Task: Search one way flight ticket for 4 adults, 1 infant in seat and 1 infant on lap in premium economy from Gunnison: Gunnison-crested Butte Regional Airport to Jacksonville: Albert J. Ellis Airport on 5-3-2023. Choice of flights is Delta. Number of bags: 5 checked bags. Price is upto 98000. Outbound departure time preference is 5:45.
Action: Mouse moved to (294, 124)
Screenshot: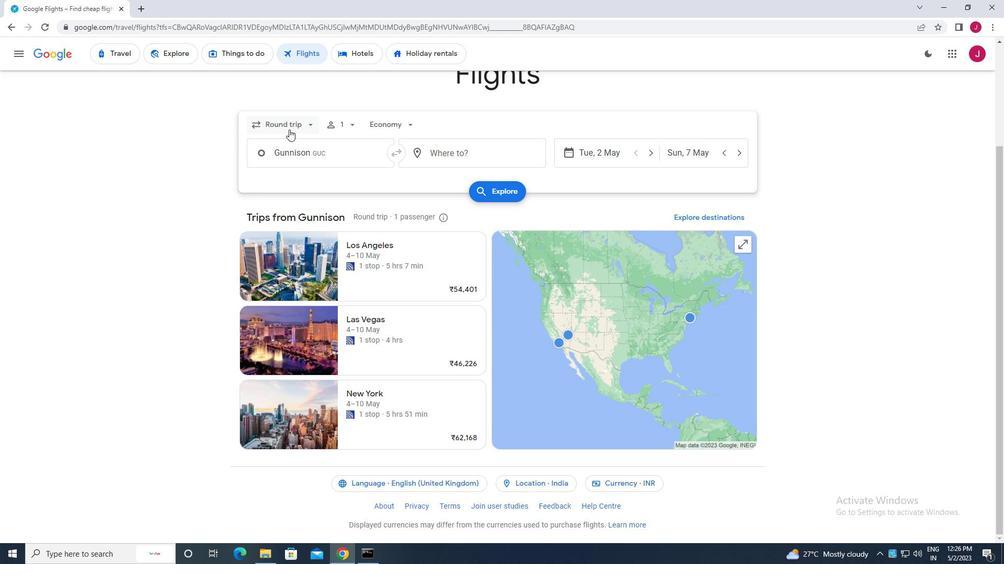 
Action: Mouse pressed left at (294, 124)
Screenshot: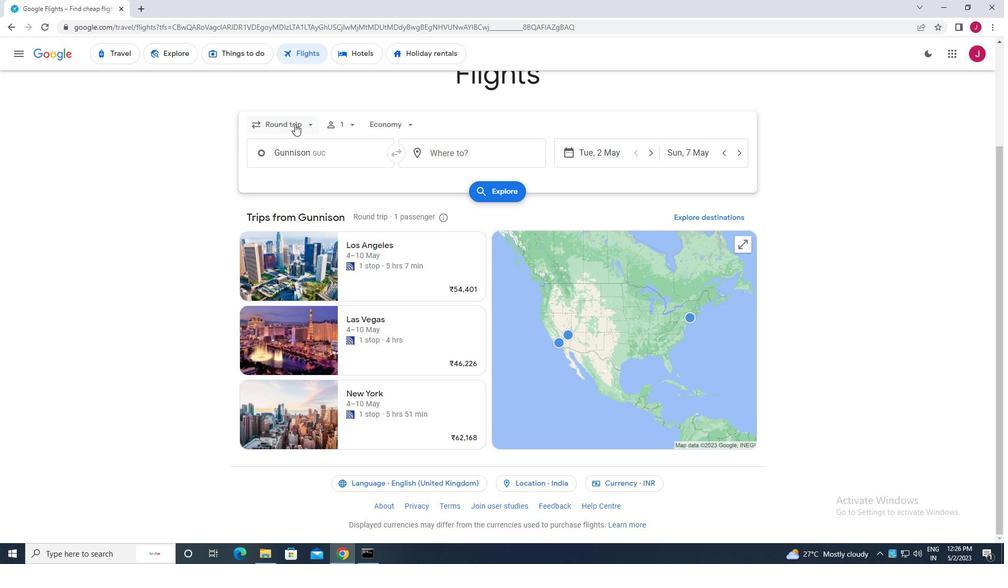 
Action: Mouse moved to (297, 173)
Screenshot: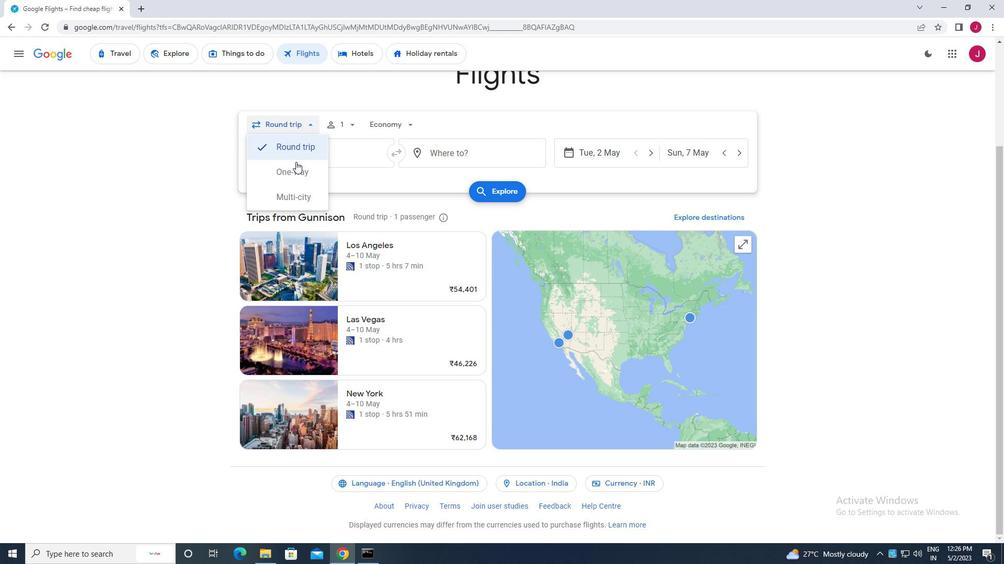 
Action: Mouse pressed left at (297, 173)
Screenshot: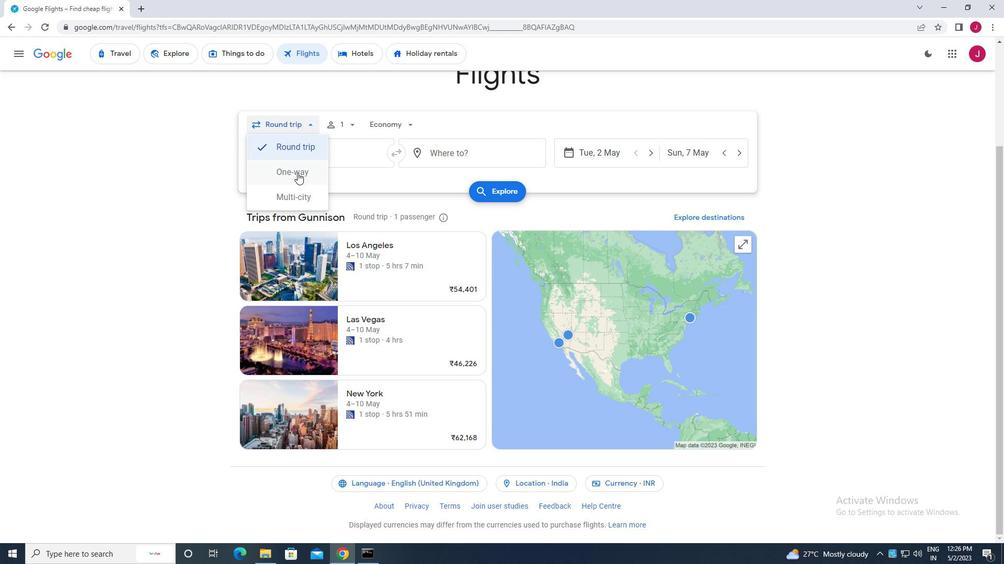 
Action: Mouse moved to (349, 124)
Screenshot: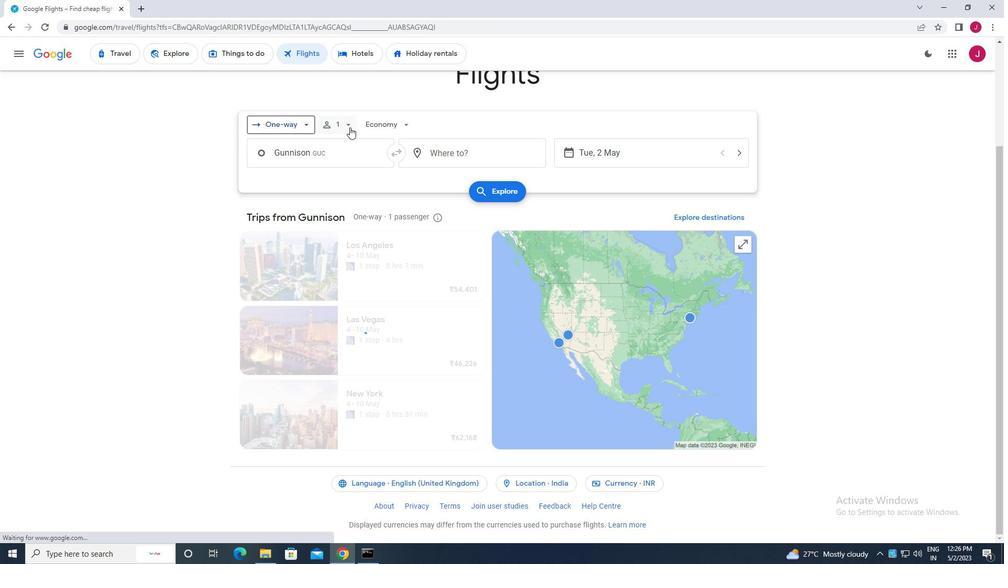 
Action: Mouse pressed left at (349, 124)
Screenshot: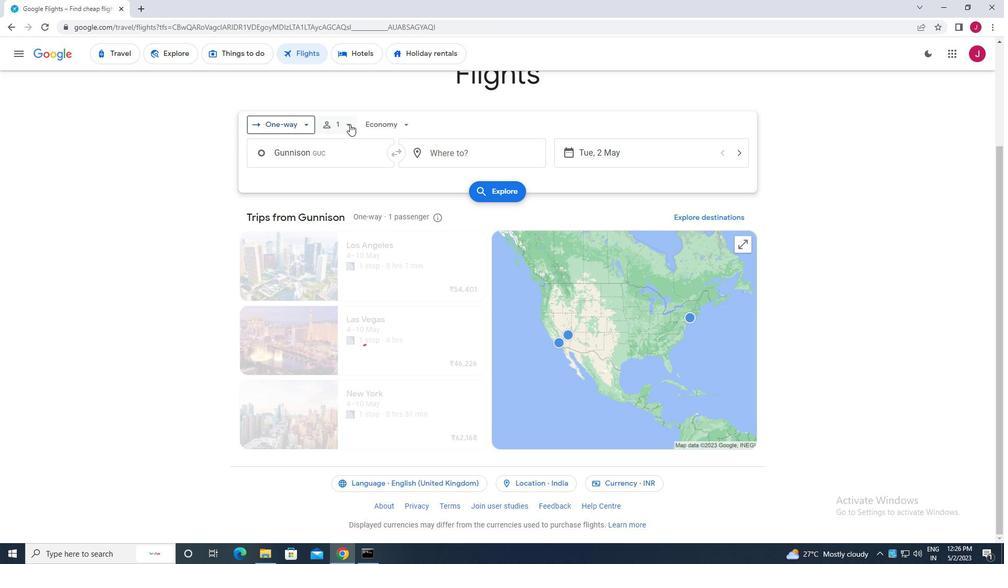 
Action: Mouse moved to (426, 154)
Screenshot: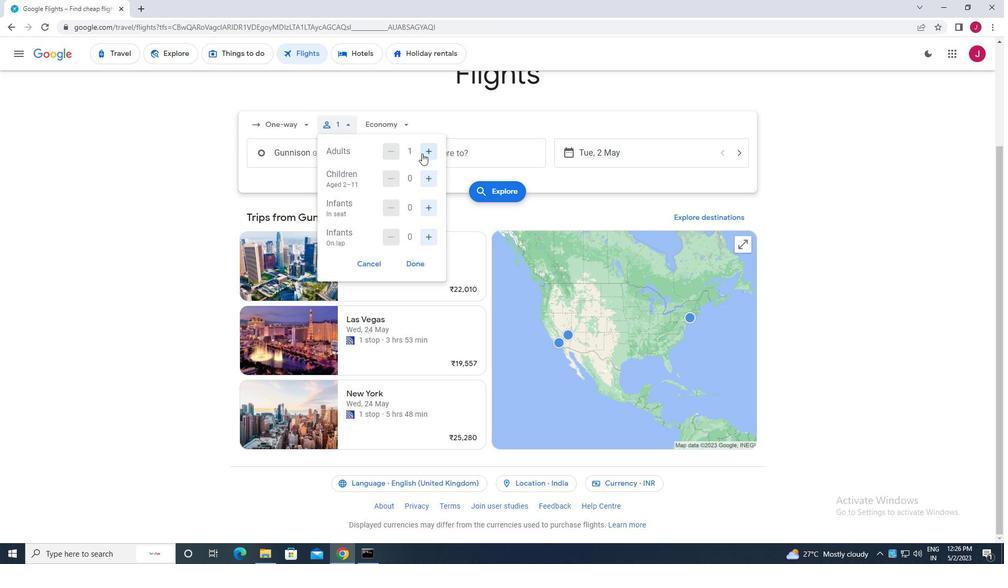 
Action: Mouse pressed left at (426, 154)
Screenshot: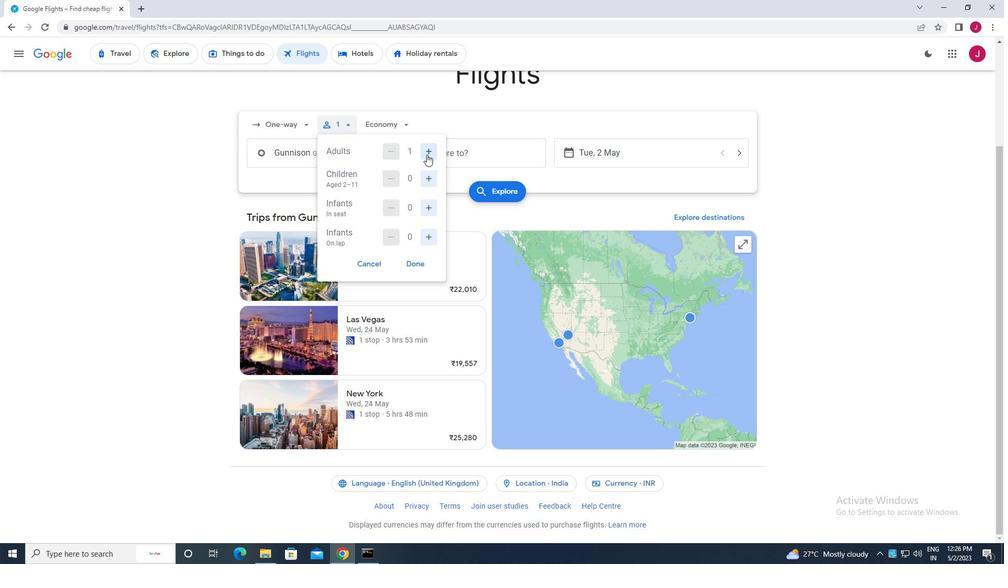 
Action: Mouse pressed left at (426, 154)
Screenshot: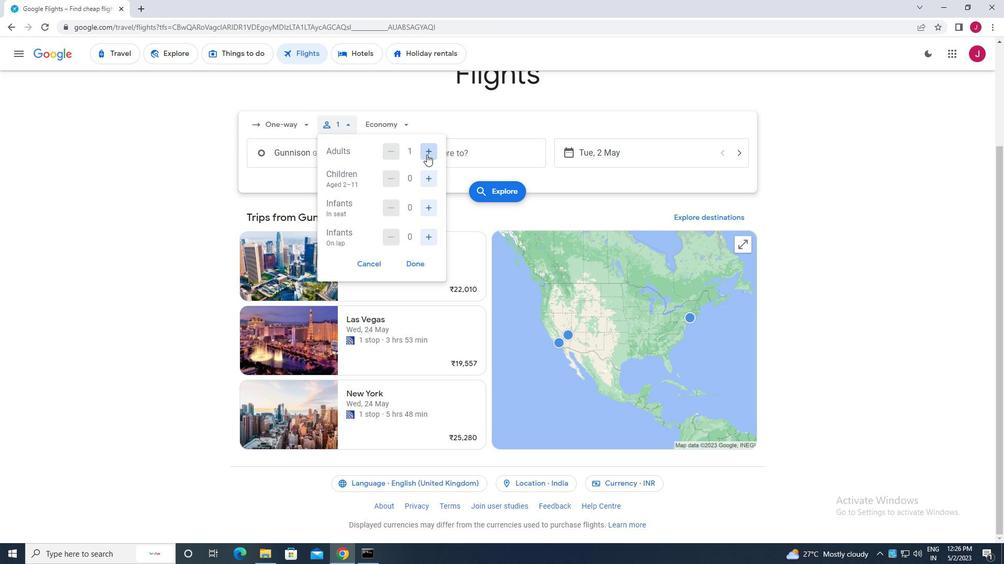 
Action: Mouse pressed left at (426, 154)
Screenshot: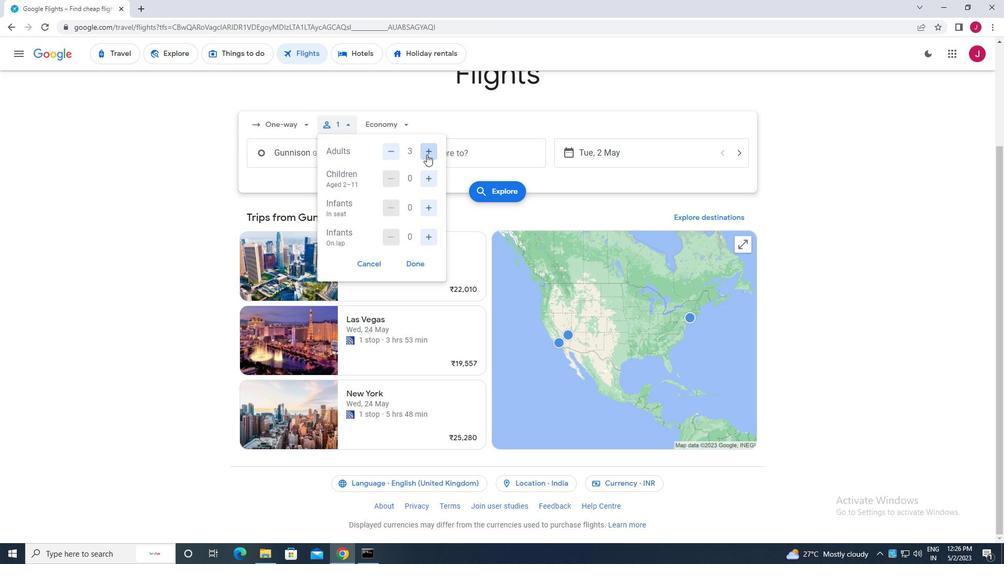 
Action: Mouse moved to (429, 201)
Screenshot: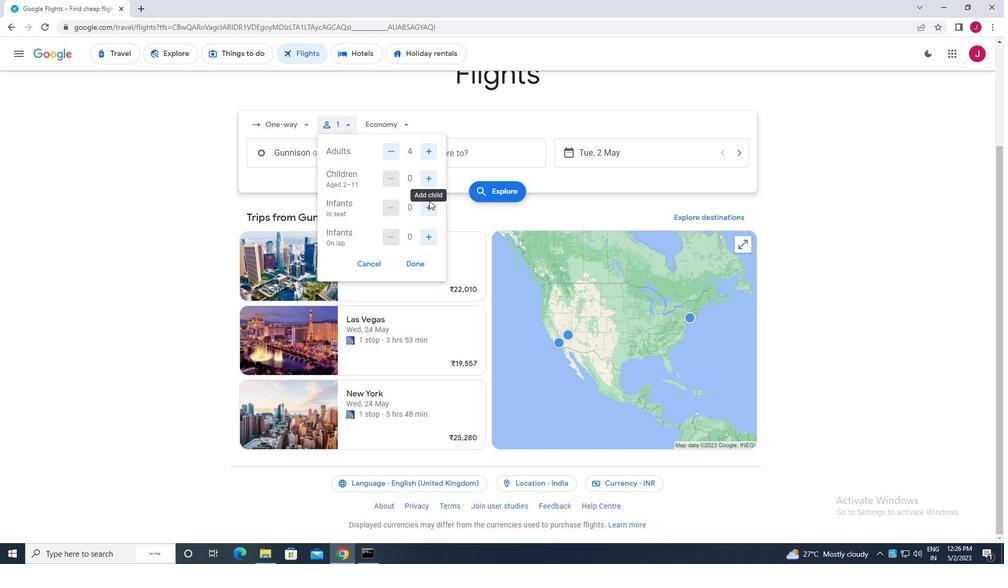
Action: Mouse pressed left at (429, 201)
Screenshot: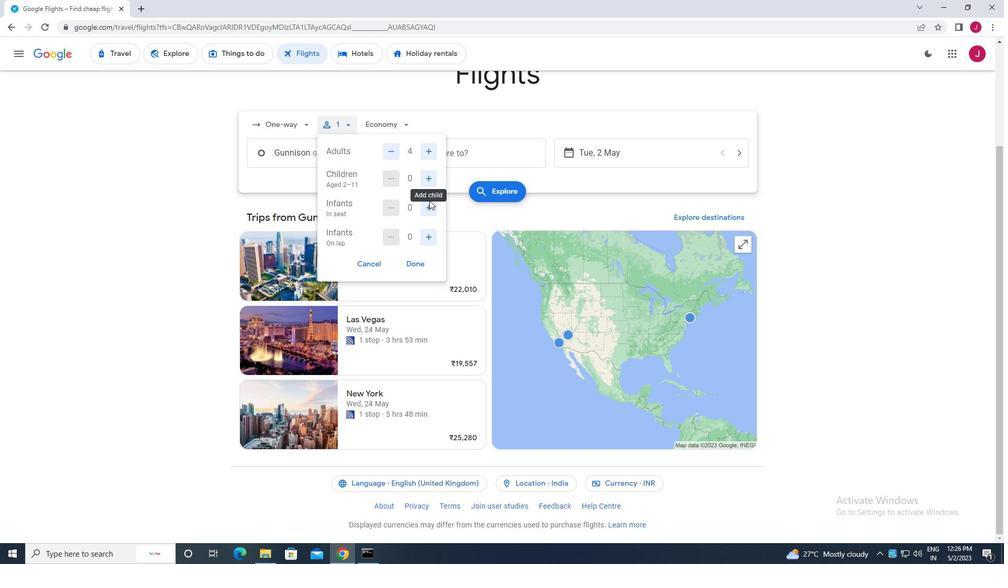 
Action: Mouse moved to (427, 235)
Screenshot: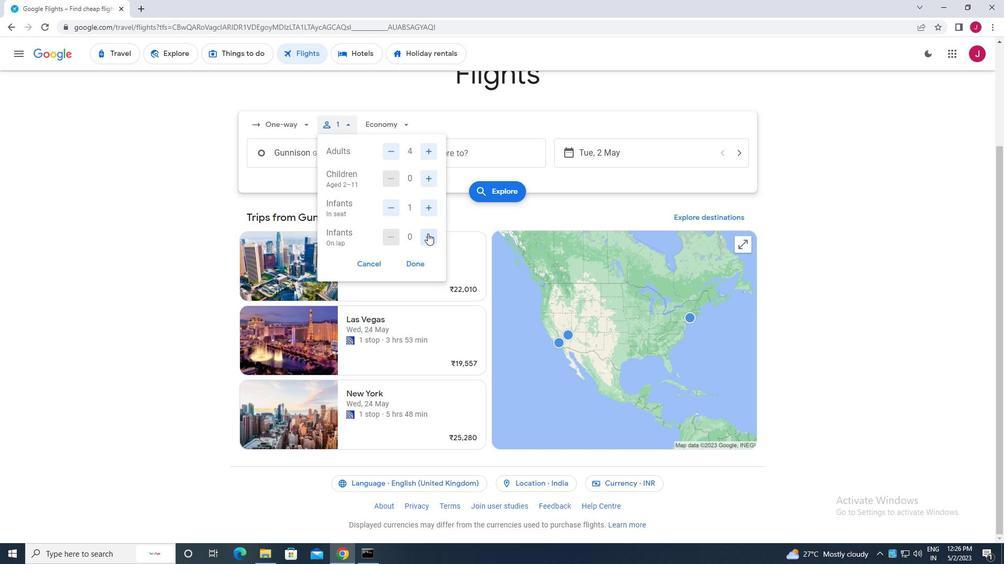 
Action: Mouse pressed left at (427, 235)
Screenshot: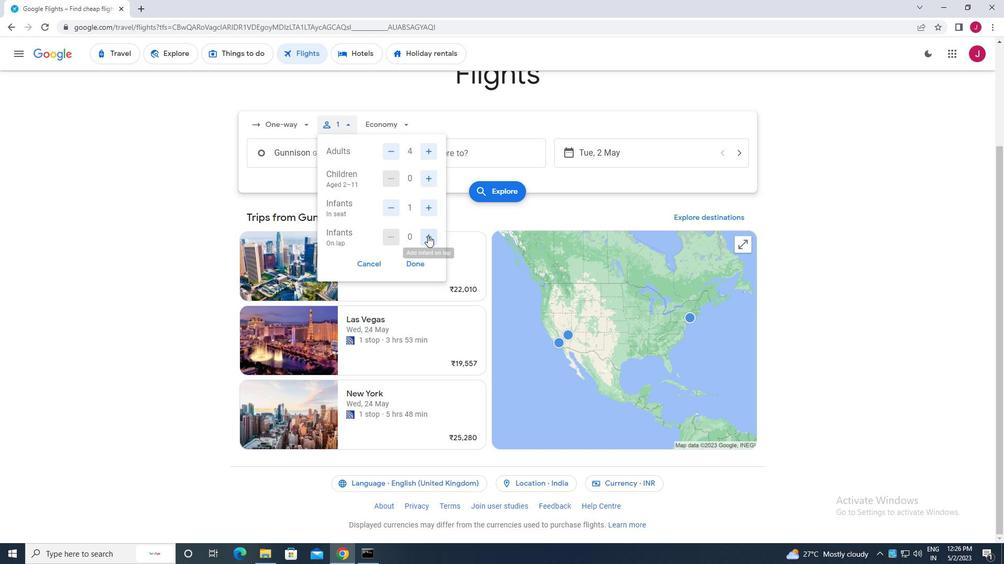 
Action: Mouse moved to (418, 265)
Screenshot: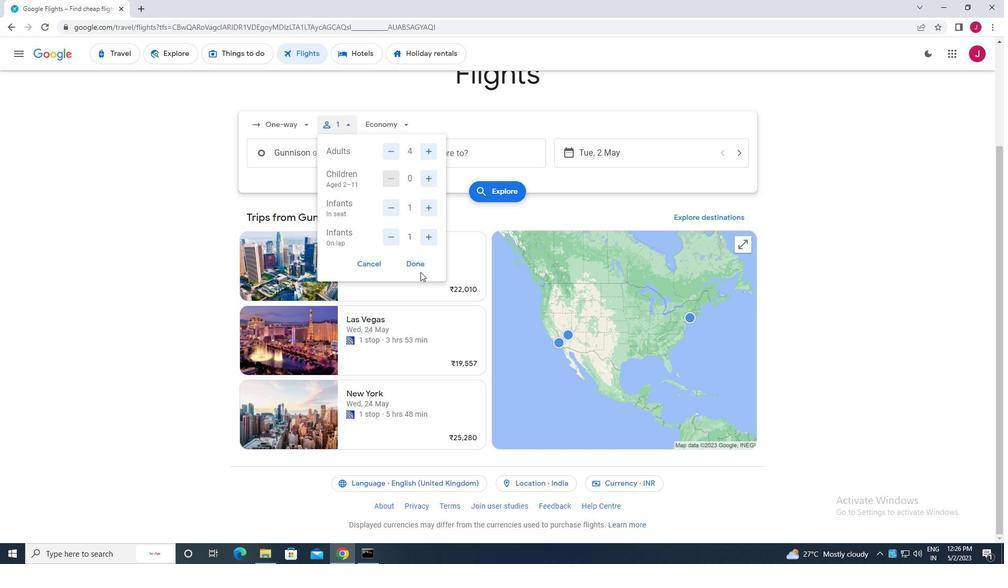 
Action: Mouse pressed left at (418, 265)
Screenshot: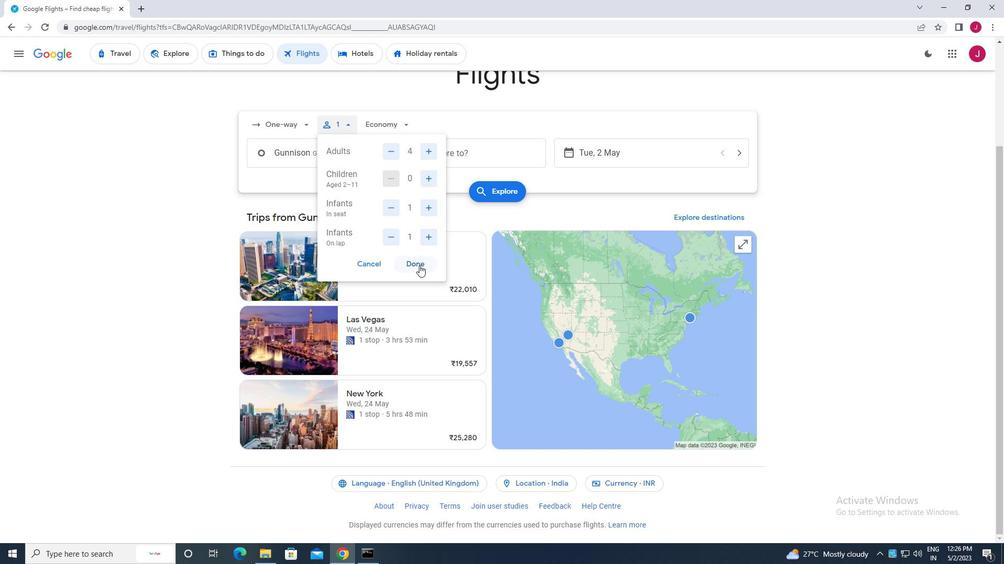 
Action: Mouse moved to (382, 131)
Screenshot: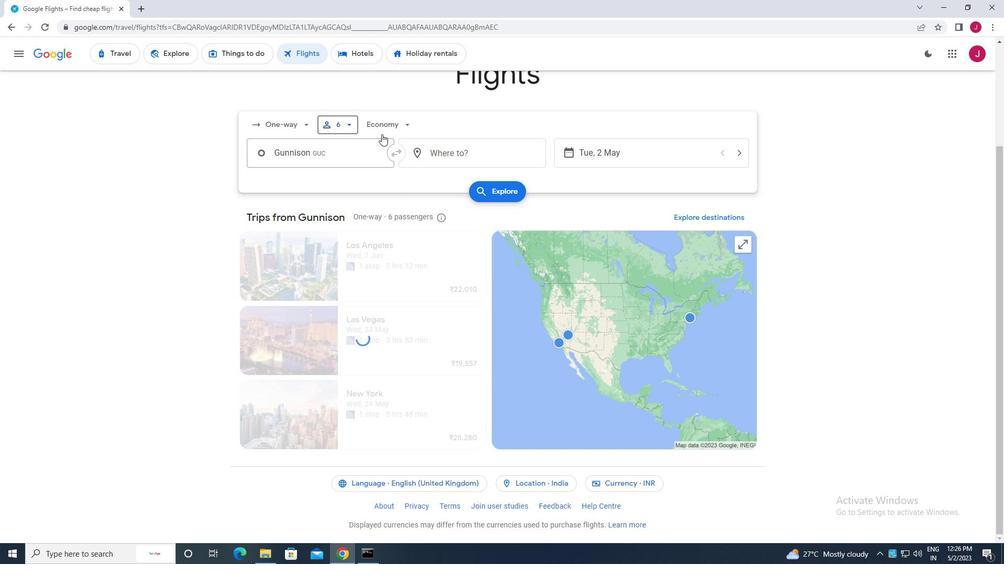 
Action: Mouse pressed left at (382, 131)
Screenshot: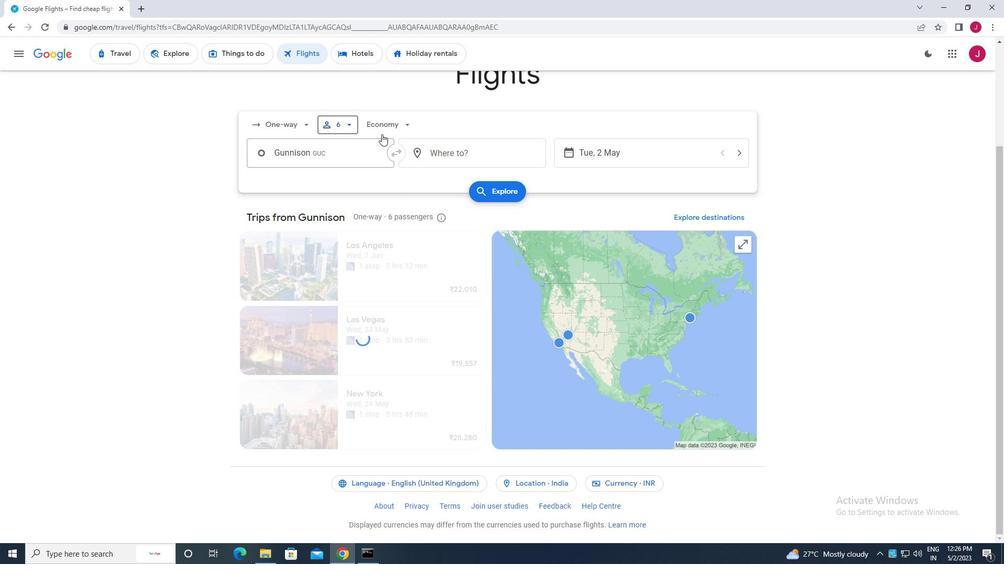 
Action: Mouse moved to (401, 170)
Screenshot: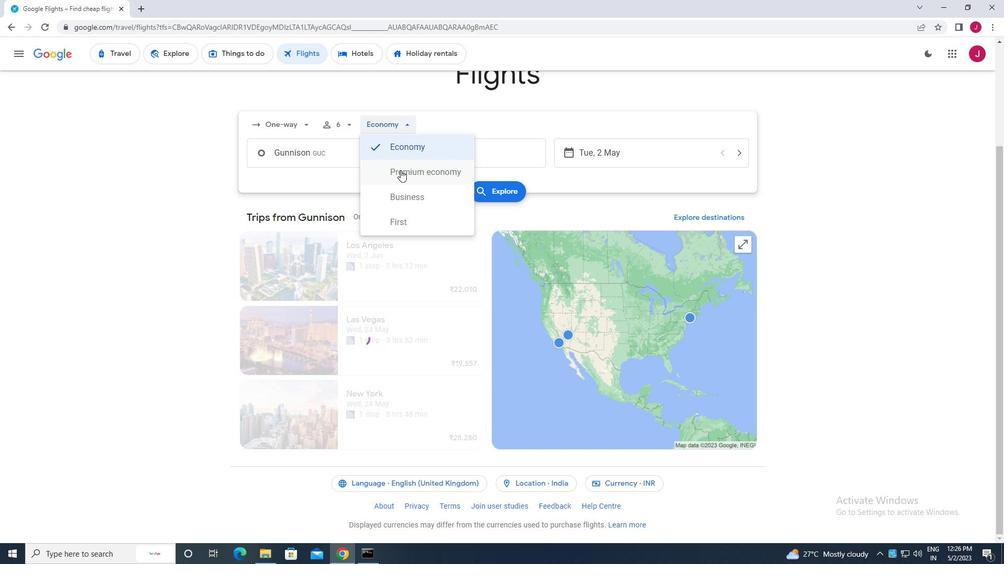 
Action: Mouse pressed left at (401, 170)
Screenshot: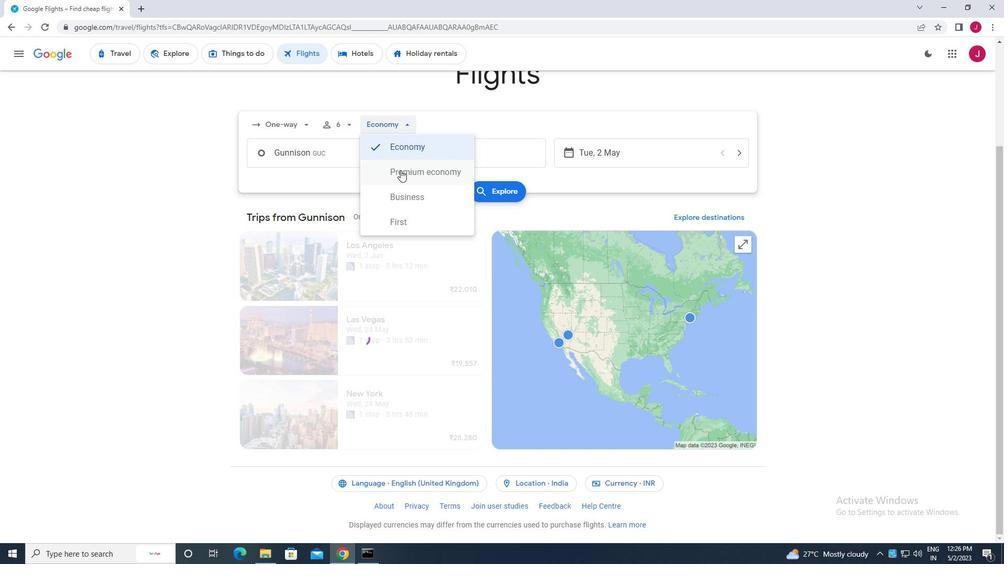 
Action: Mouse moved to (343, 156)
Screenshot: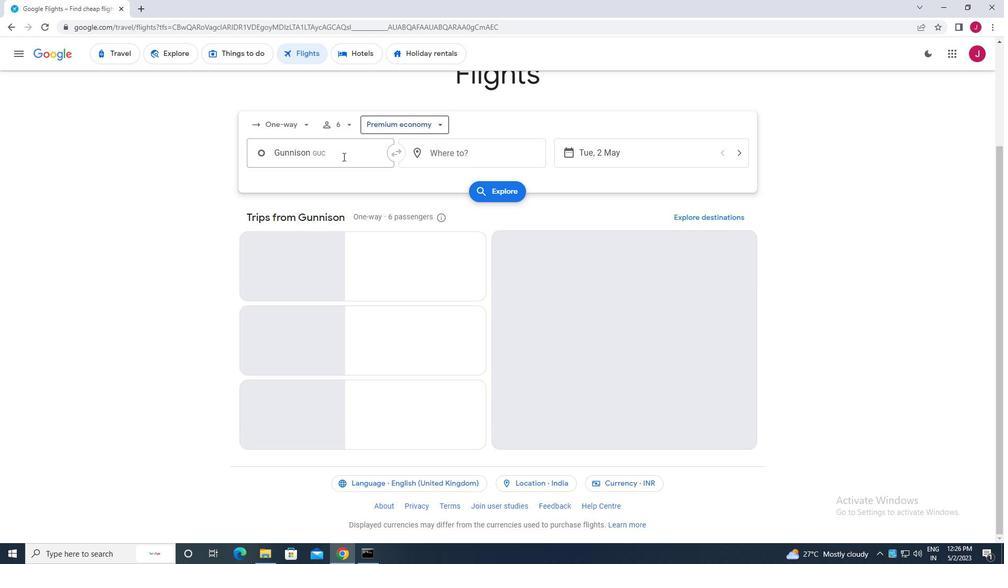 
Action: Mouse pressed left at (343, 156)
Screenshot: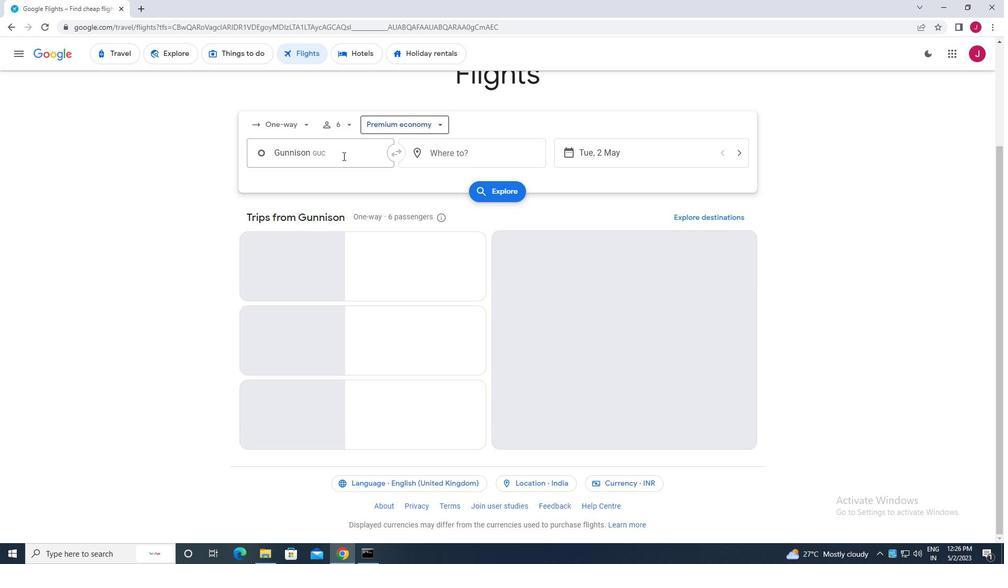 
Action: Key pressed gunnison
Screenshot: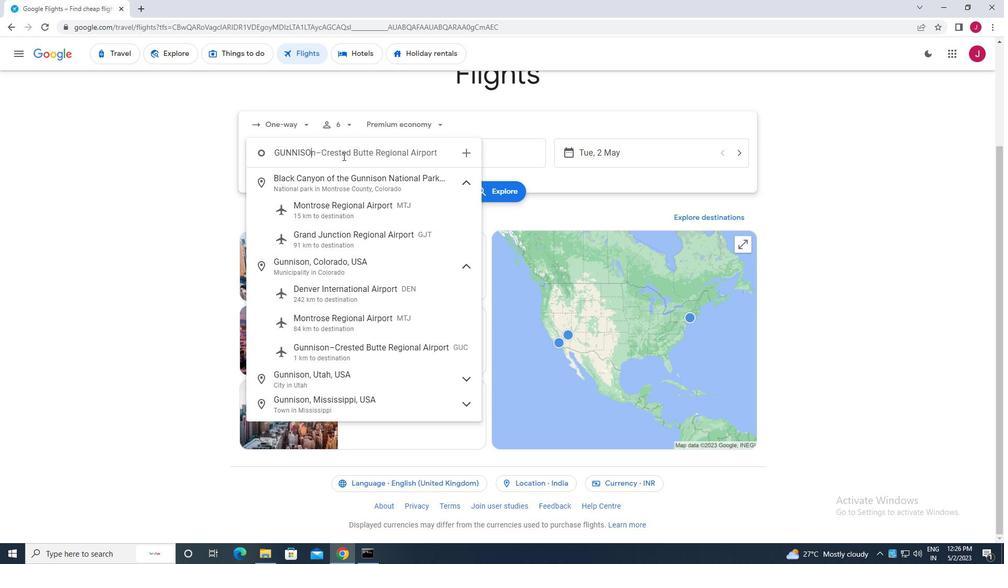 
Action: Mouse moved to (373, 349)
Screenshot: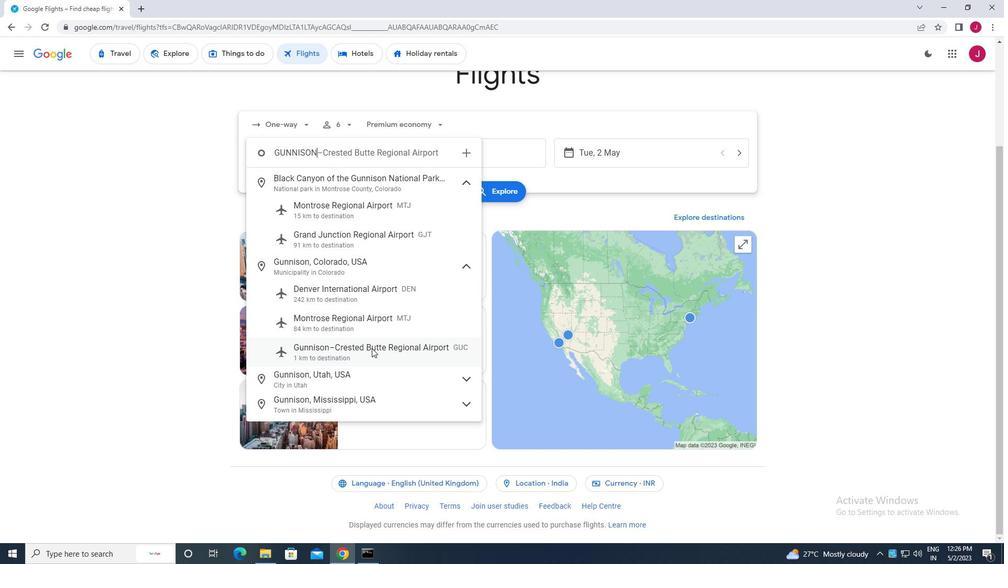 
Action: Mouse pressed left at (373, 349)
Screenshot: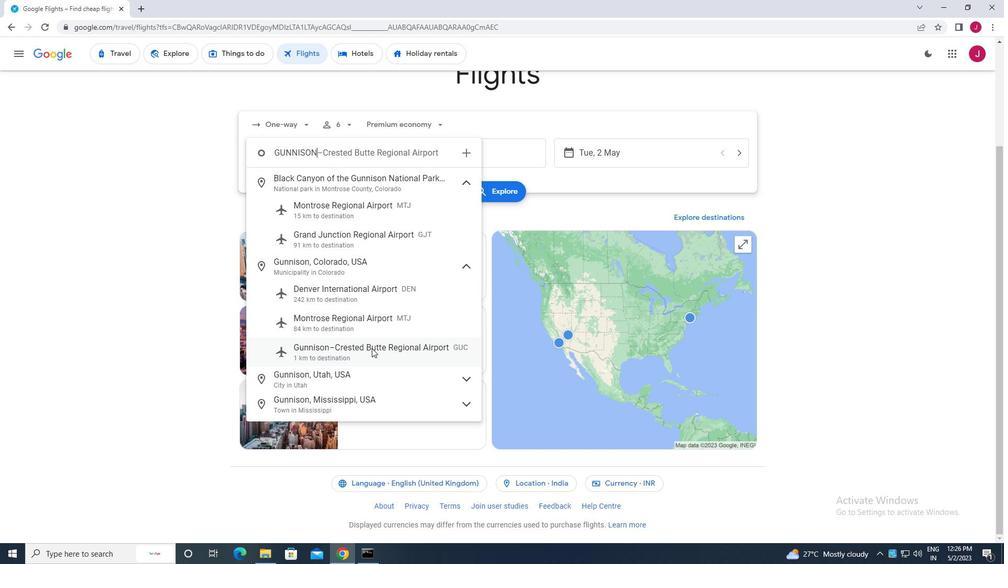 
Action: Mouse moved to (444, 157)
Screenshot: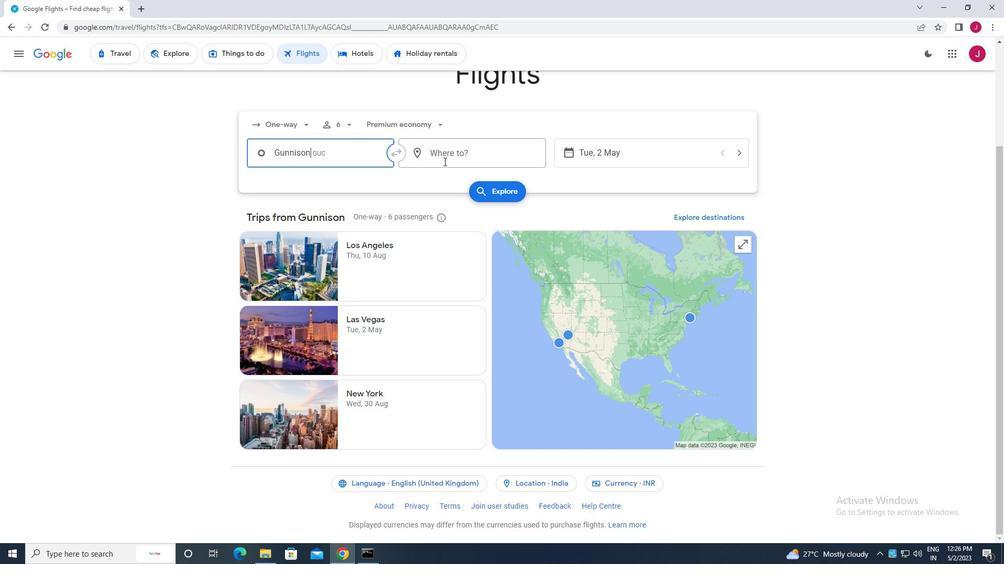 
Action: Mouse pressed left at (444, 157)
Screenshot: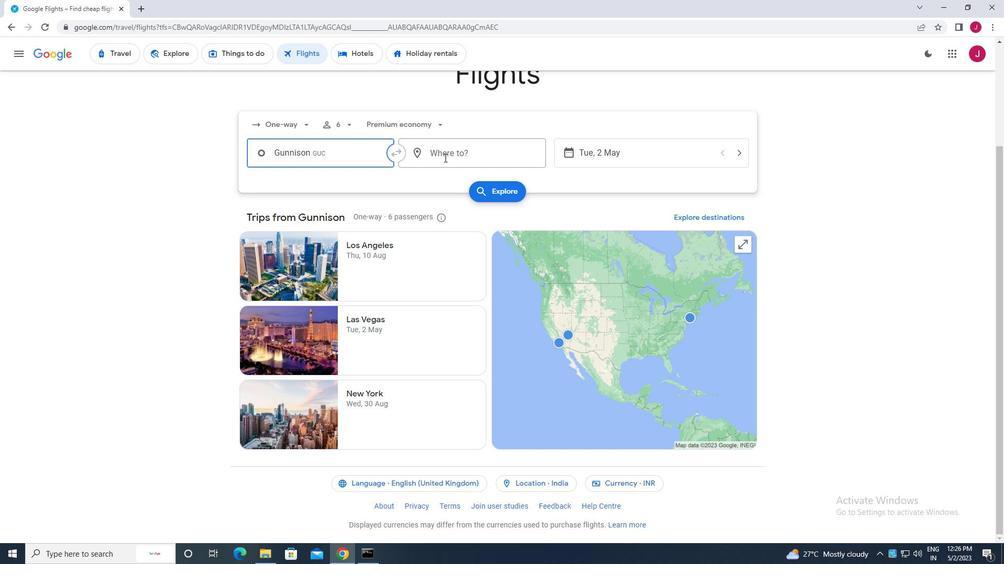 
Action: Key pressed albert<Key.space>j
Screenshot: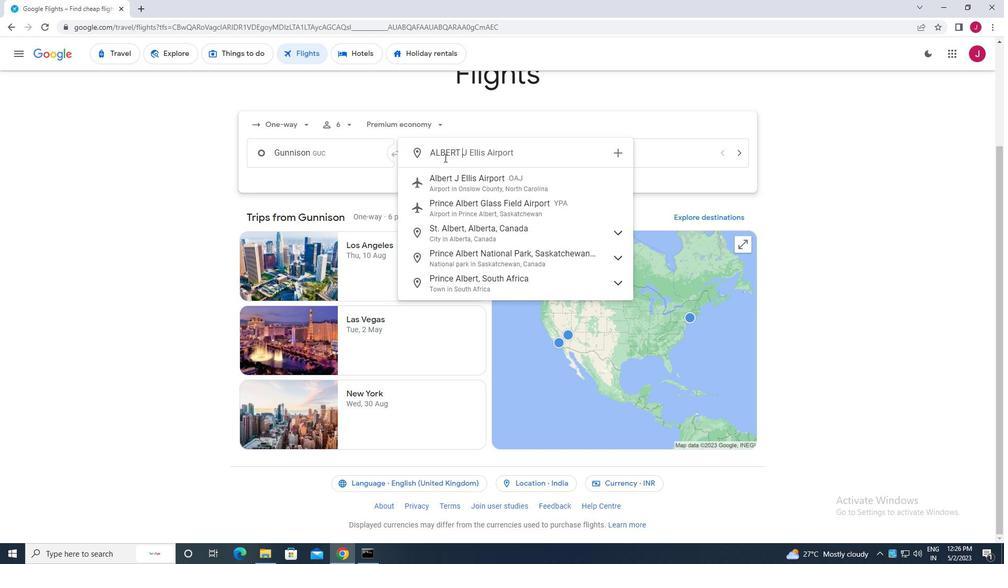 
Action: Mouse moved to (448, 185)
Screenshot: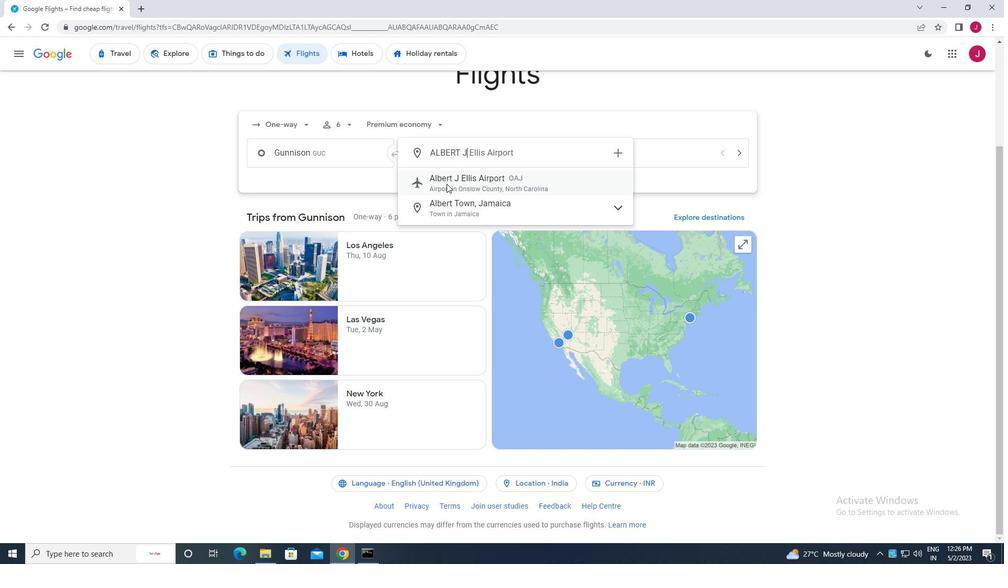 
Action: Mouse pressed left at (448, 185)
Screenshot: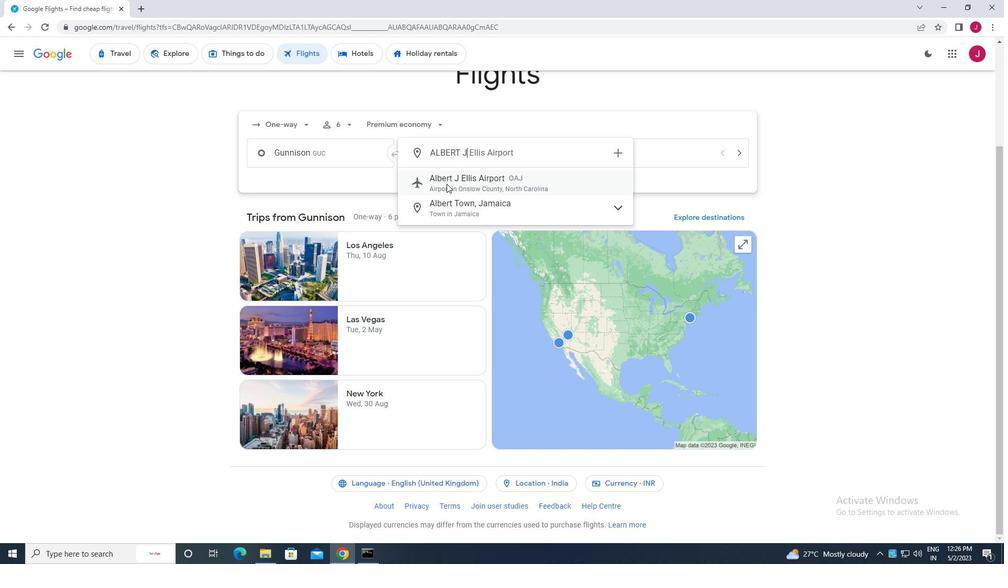 
Action: Mouse moved to (643, 155)
Screenshot: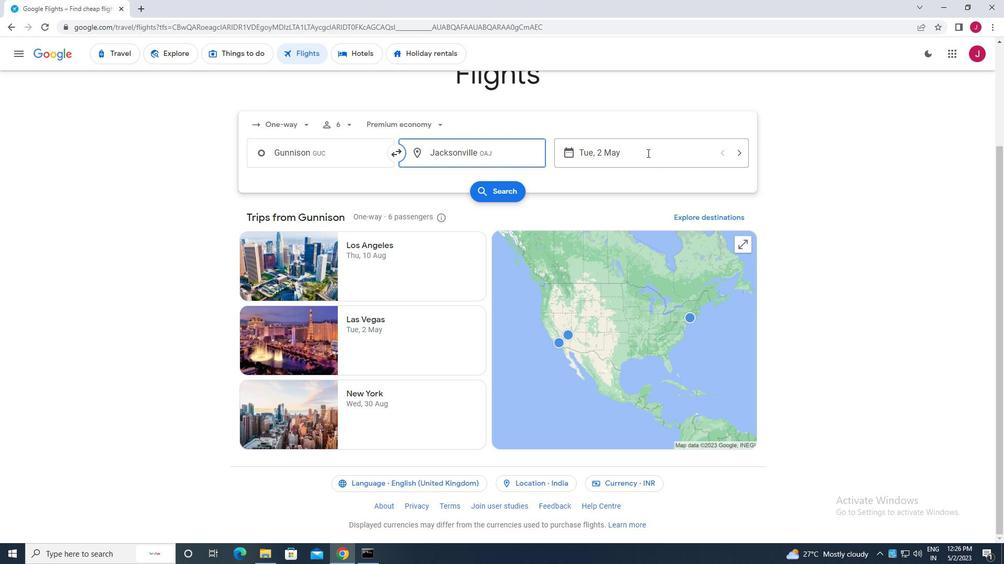 
Action: Mouse pressed left at (643, 155)
Screenshot: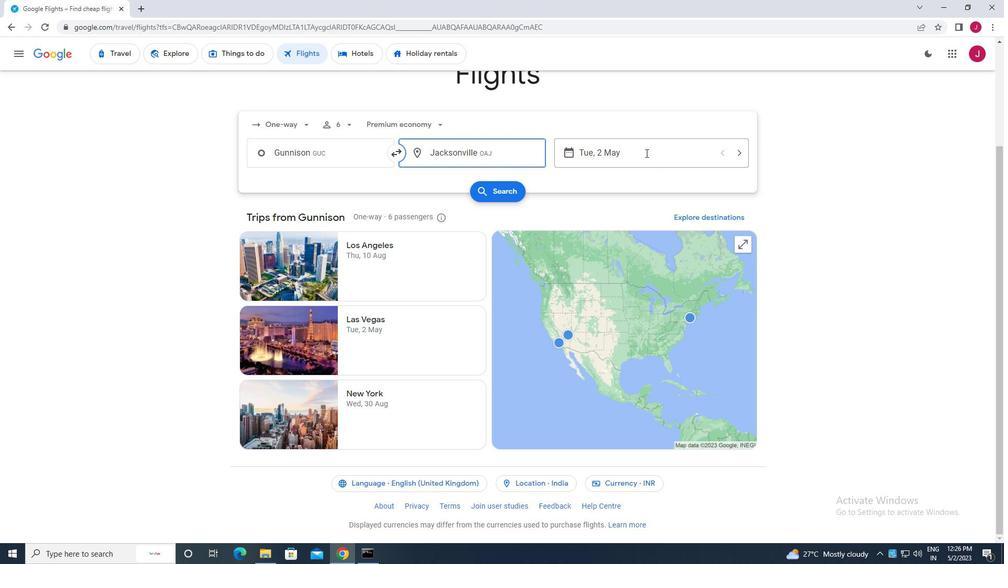 
Action: Mouse moved to (451, 241)
Screenshot: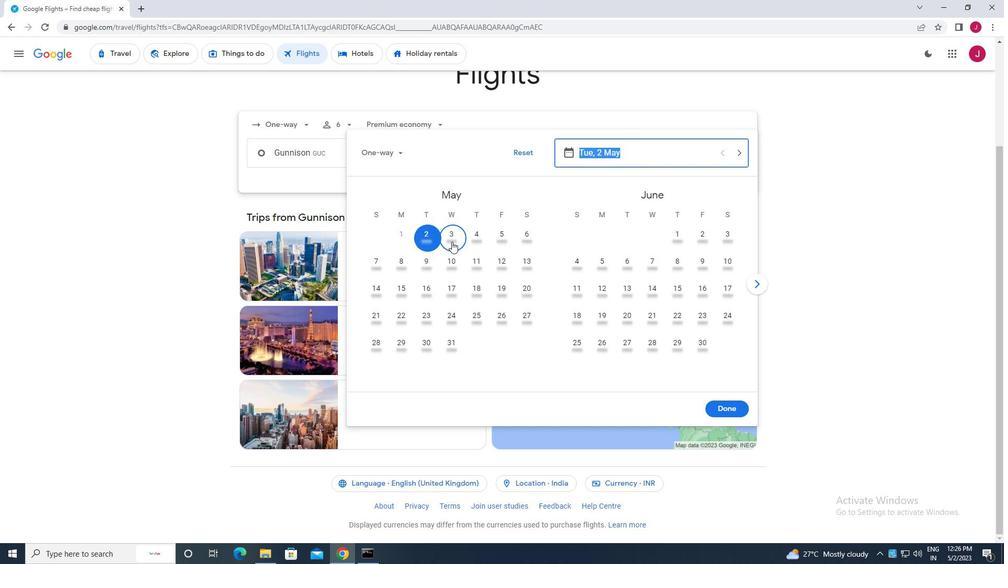 
Action: Mouse pressed left at (451, 241)
Screenshot: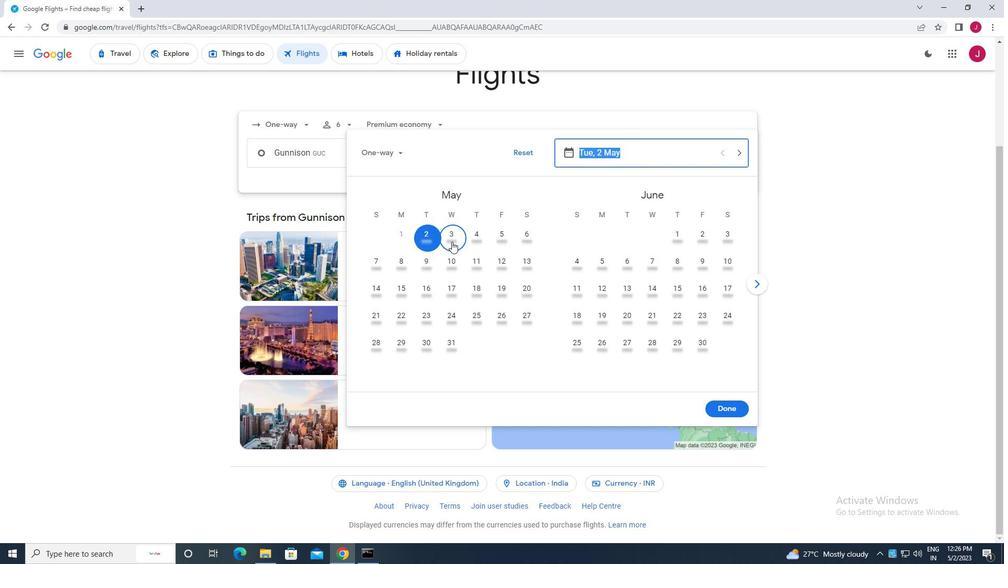 
Action: Mouse moved to (721, 410)
Screenshot: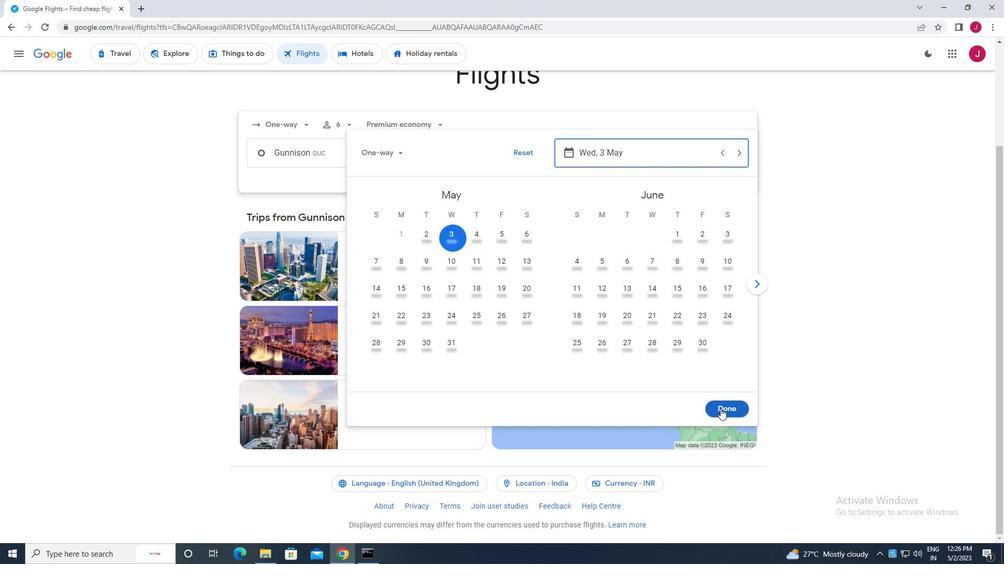 
Action: Mouse pressed left at (721, 410)
Screenshot: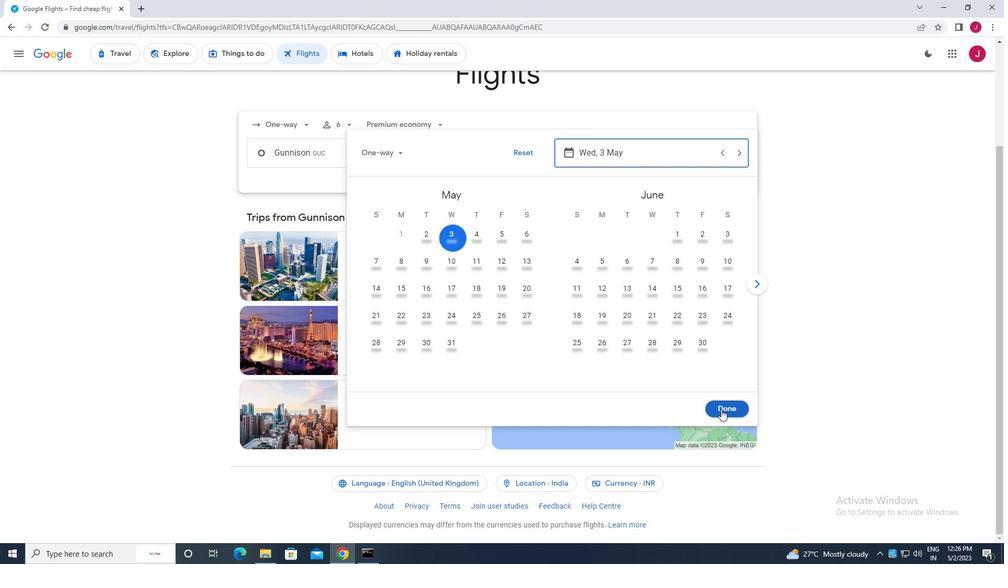 
Action: Mouse moved to (496, 196)
Screenshot: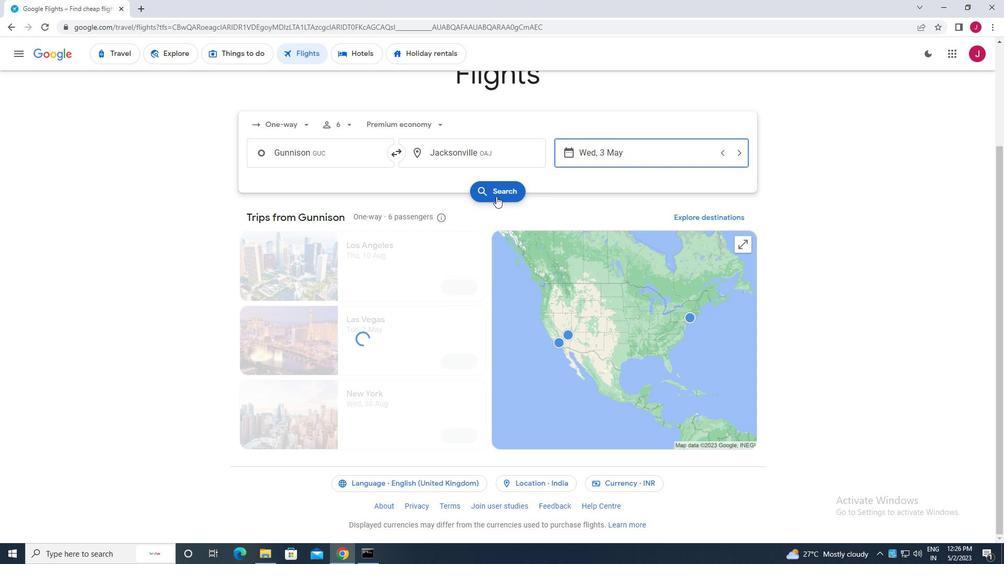 
Action: Mouse pressed left at (496, 196)
Screenshot: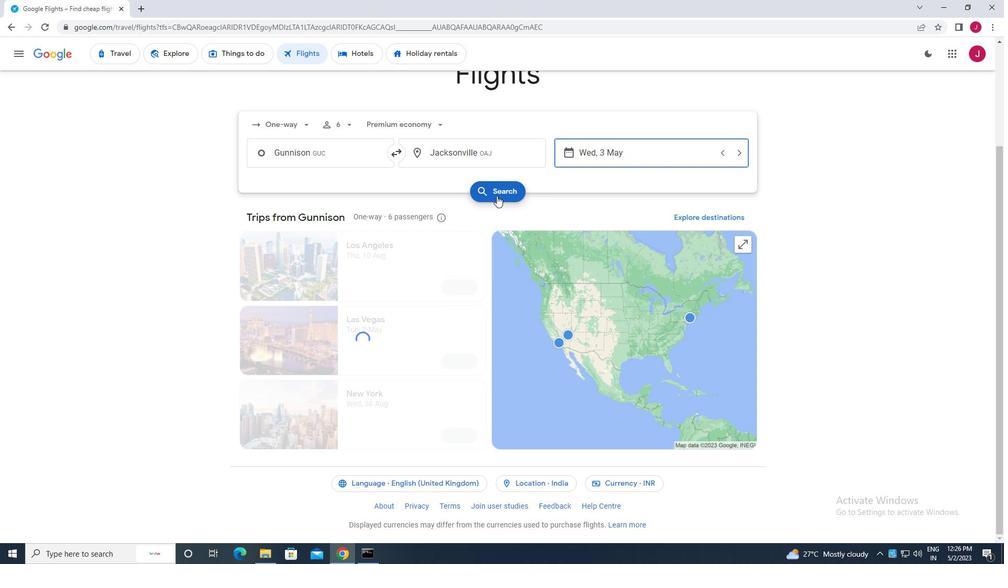 
Action: Mouse moved to (277, 150)
Screenshot: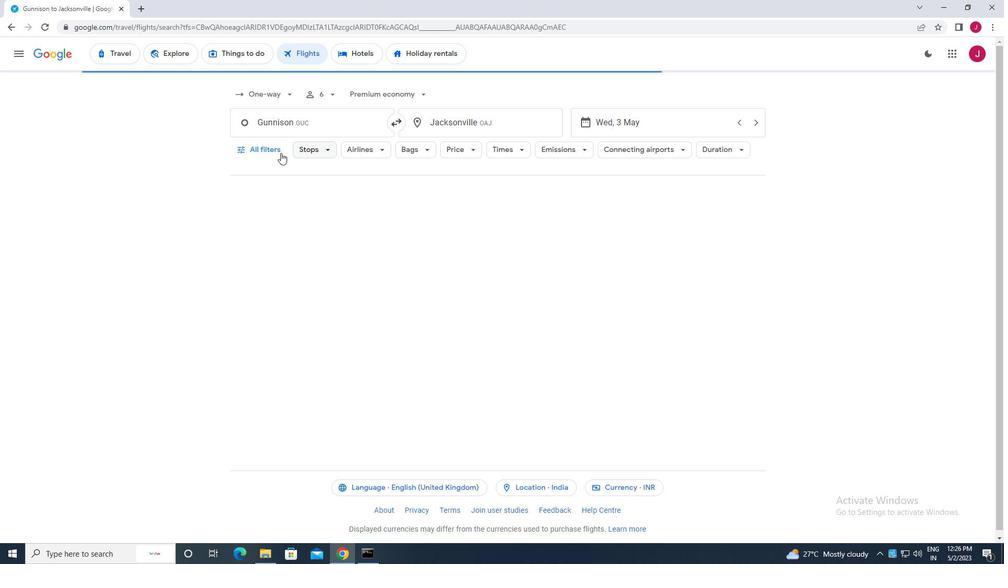
Action: Mouse pressed left at (277, 150)
Screenshot: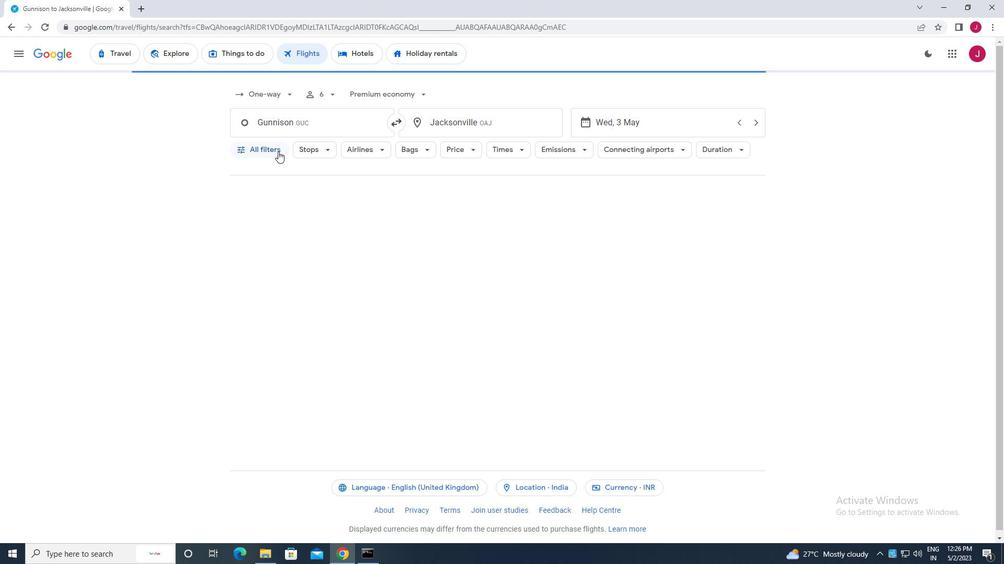 
Action: Mouse moved to (330, 238)
Screenshot: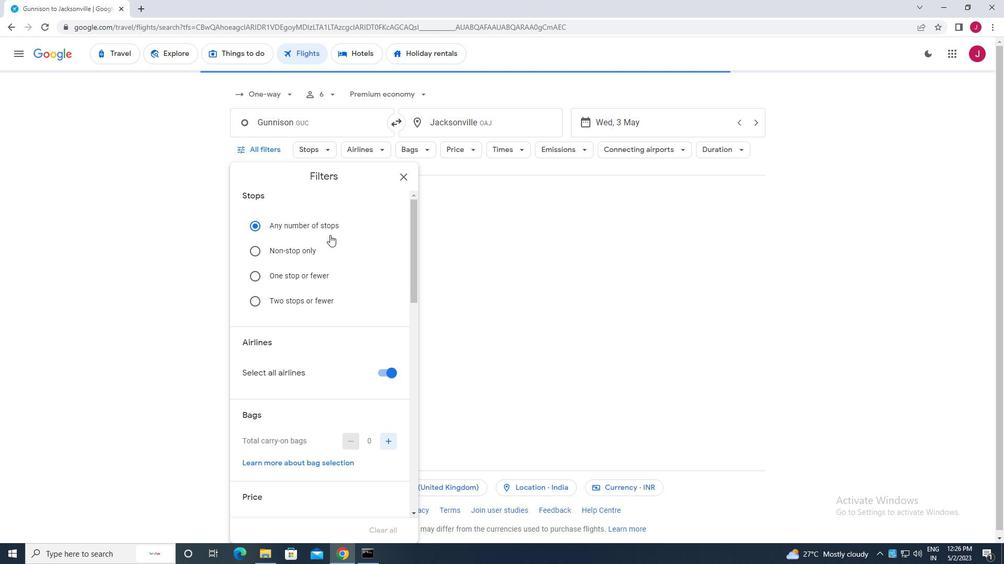 
Action: Mouse scrolled (330, 237) with delta (0, 0)
Screenshot: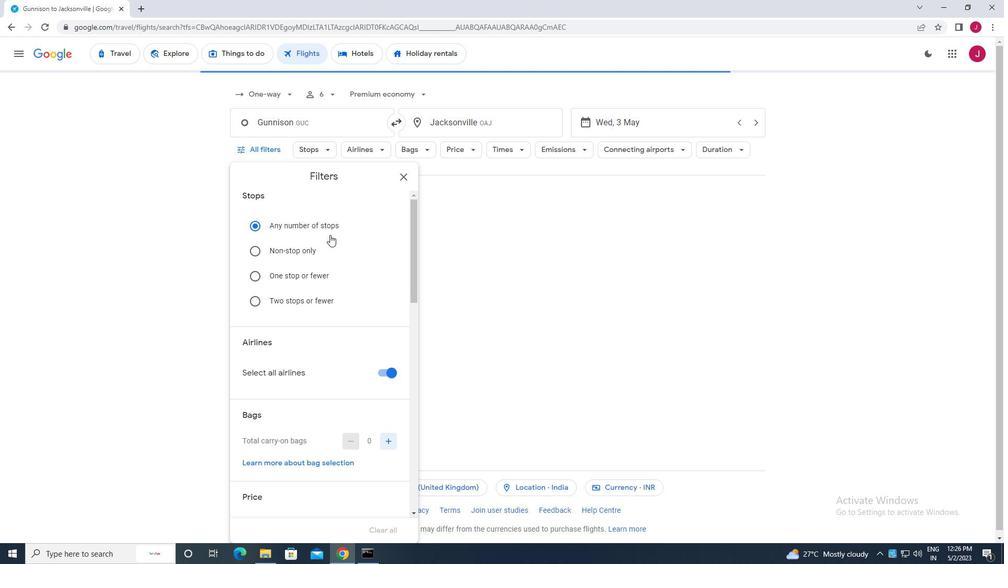 
Action: Mouse moved to (330, 238)
Screenshot: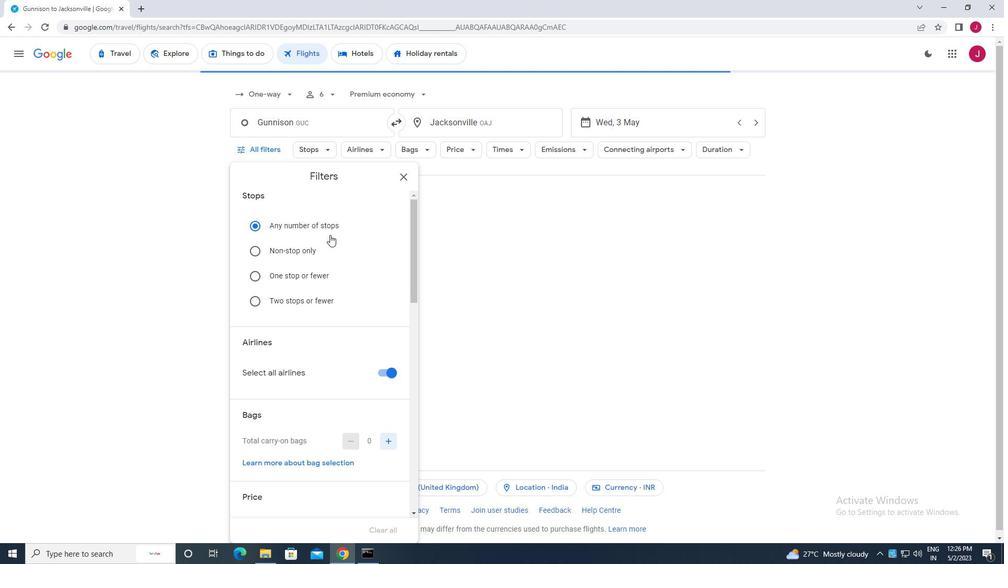 
Action: Mouse scrolled (330, 237) with delta (0, 0)
Screenshot: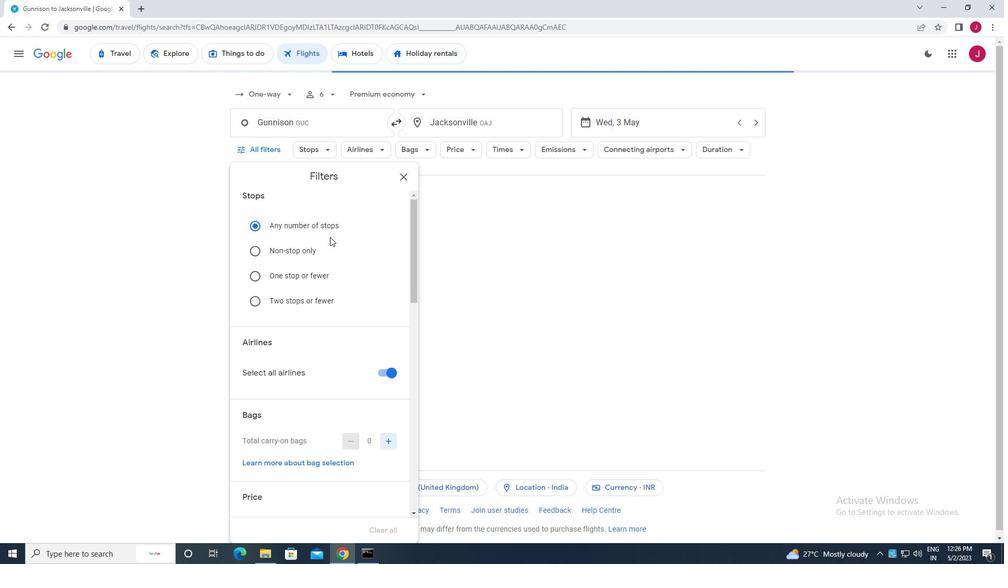 
Action: Mouse scrolled (330, 237) with delta (0, 0)
Screenshot: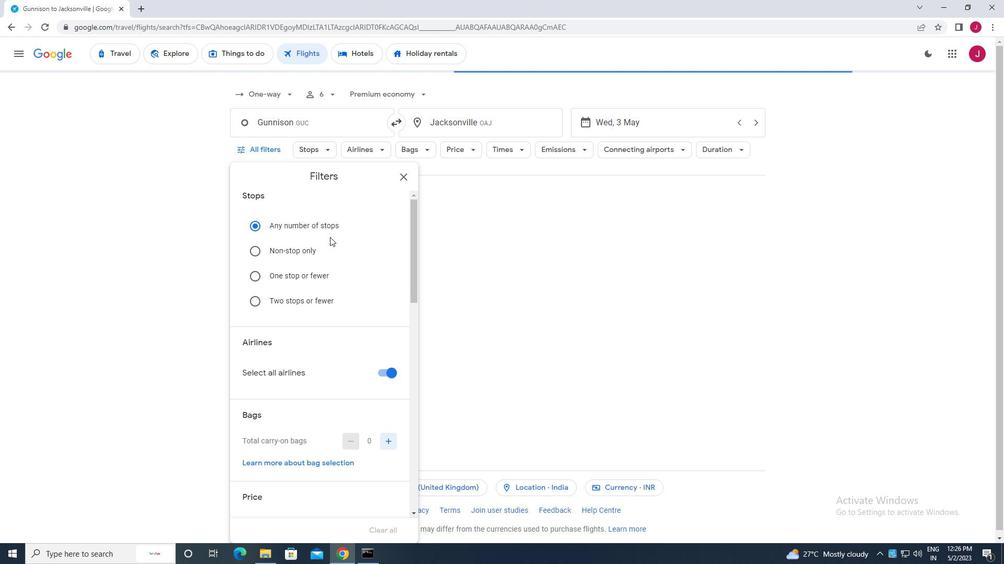 
Action: Mouse moved to (381, 215)
Screenshot: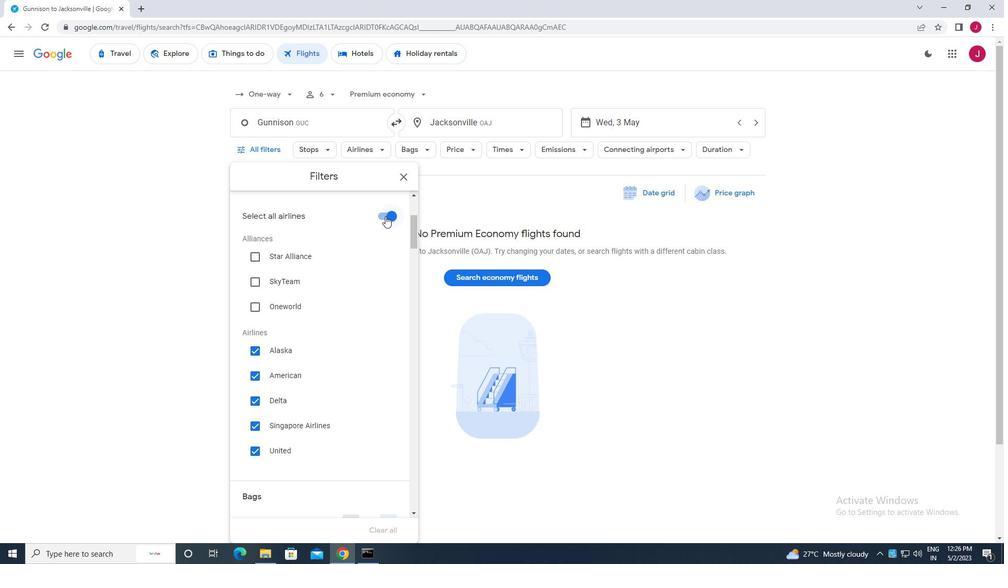 
Action: Mouse pressed left at (381, 215)
Screenshot: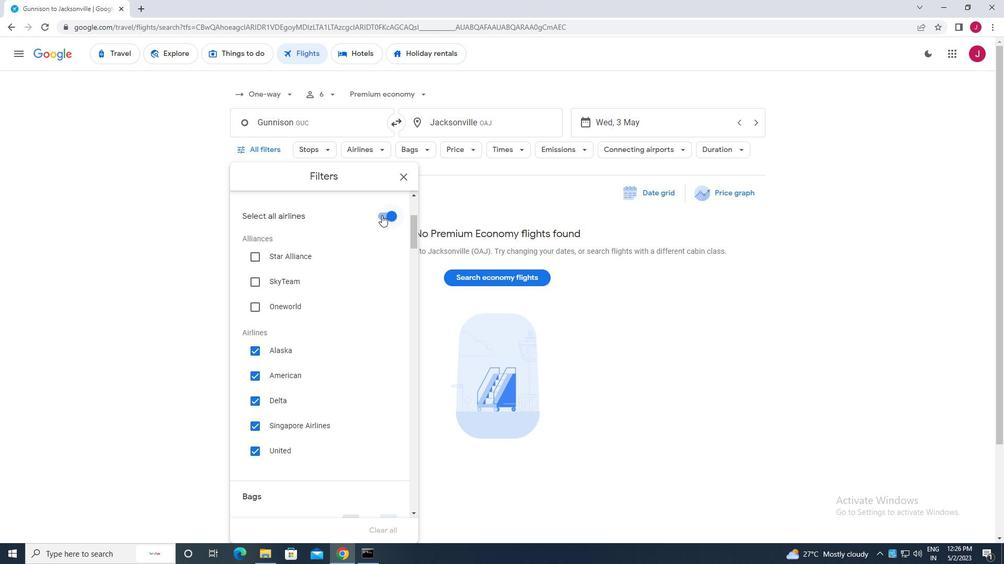 
Action: Mouse moved to (303, 286)
Screenshot: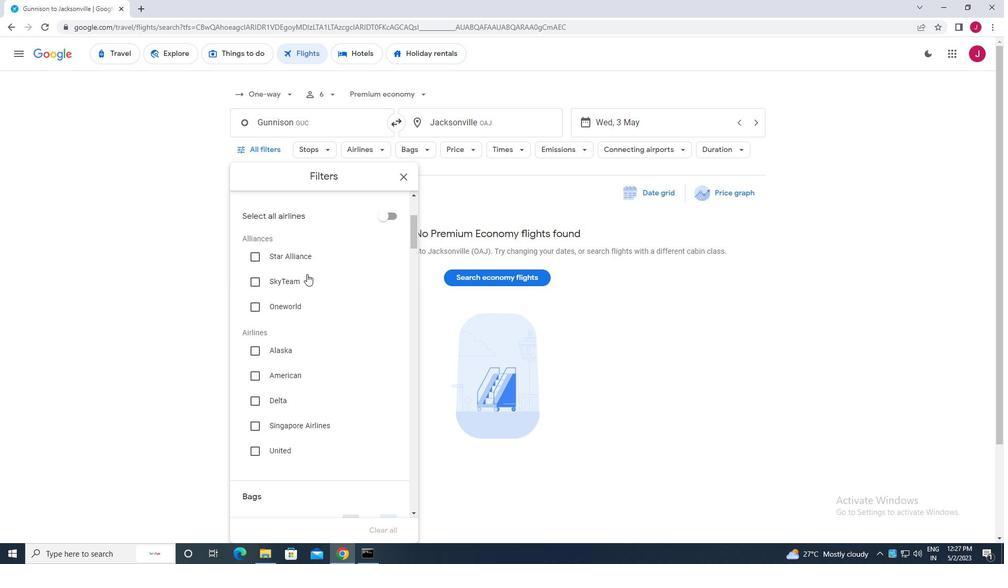 
Action: Mouse scrolled (303, 286) with delta (0, 0)
Screenshot: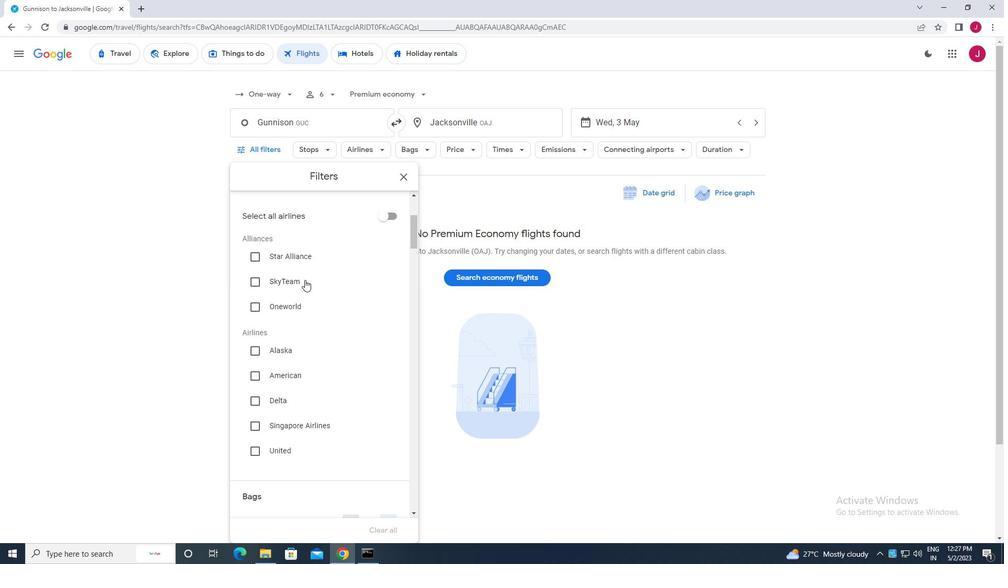 
Action: Mouse scrolled (303, 286) with delta (0, 0)
Screenshot: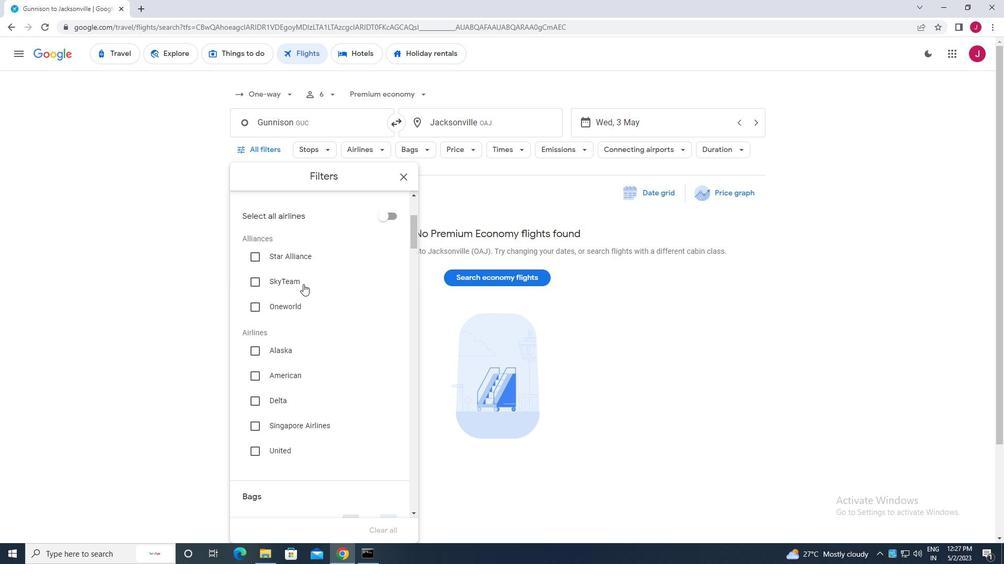 
Action: Mouse moved to (301, 289)
Screenshot: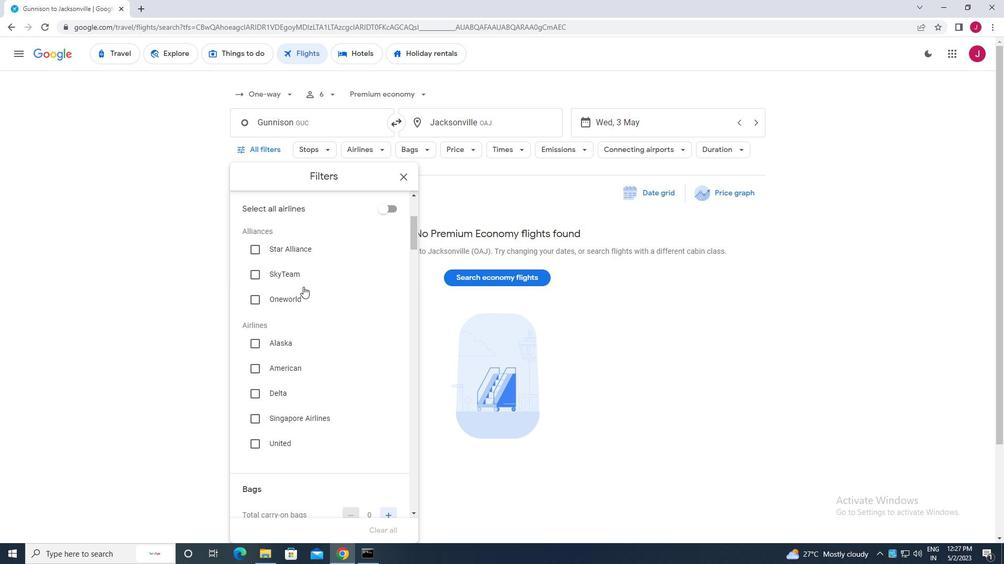 
Action: Mouse scrolled (301, 288) with delta (0, 0)
Screenshot: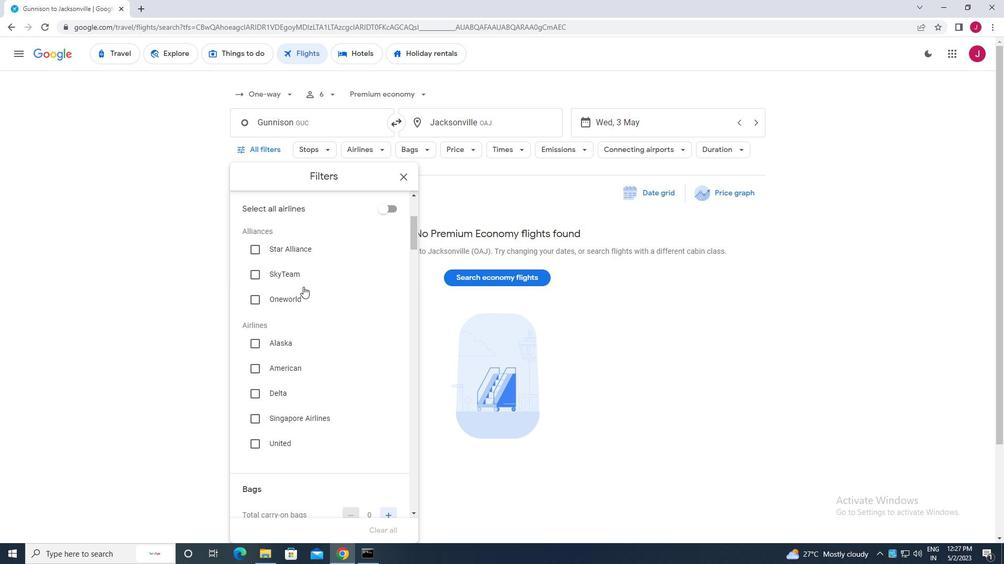 
Action: Mouse moved to (252, 244)
Screenshot: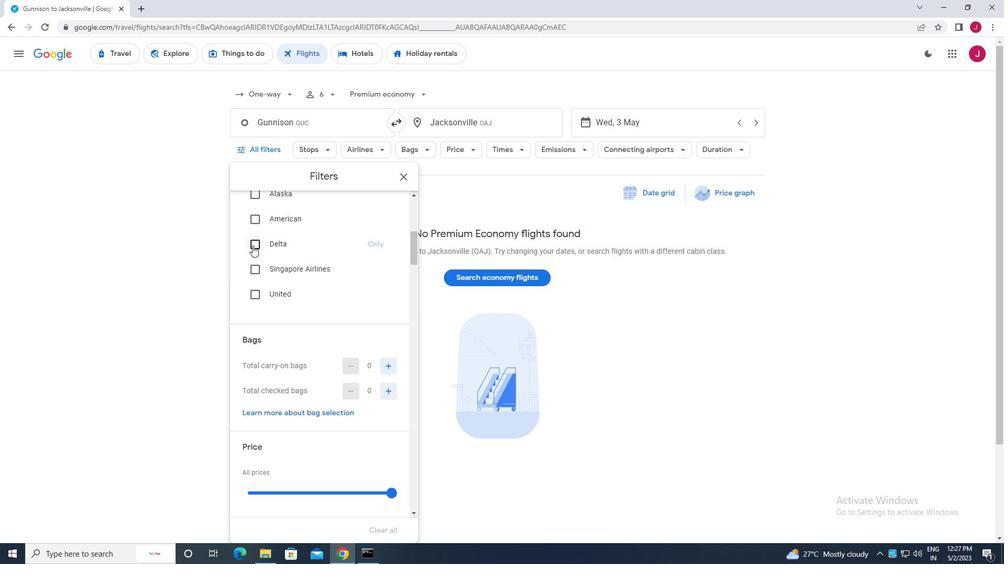 
Action: Mouse pressed left at (252, 244)
Screenshot: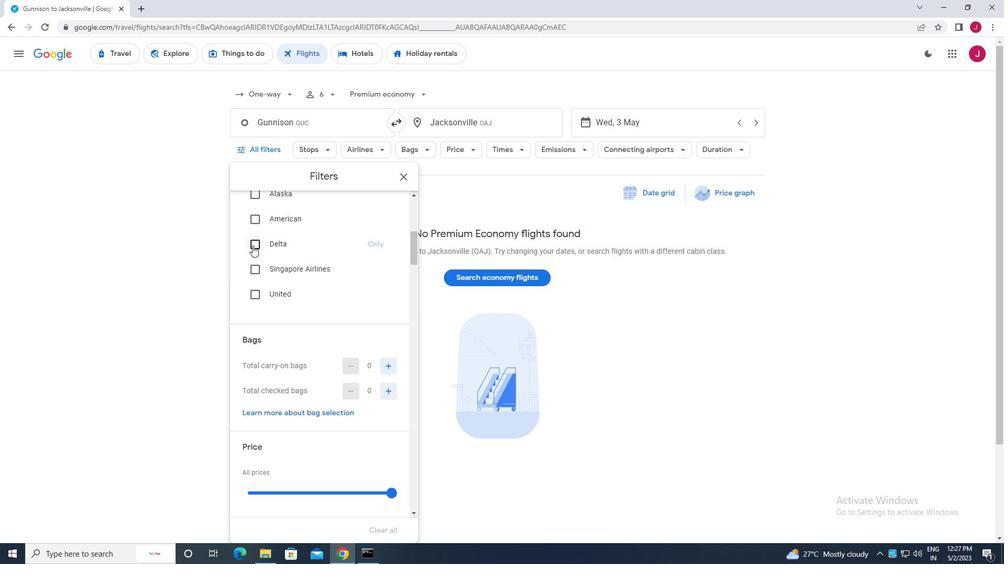 
Action: Mouse moved to (283, 256)
Screenshot: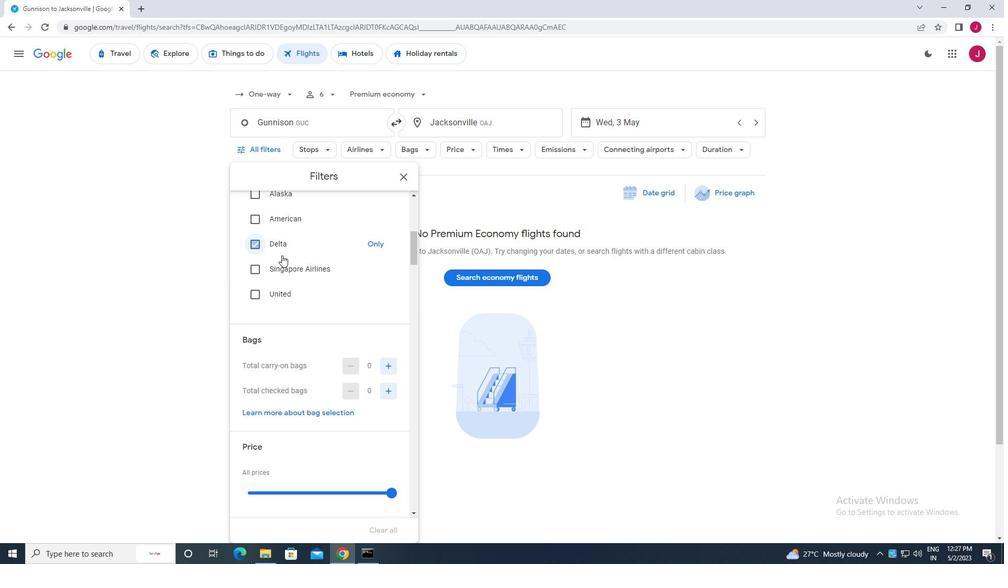 
Action: Mouse scrolled (283, 256) with delta (0, 0)
Screenshot: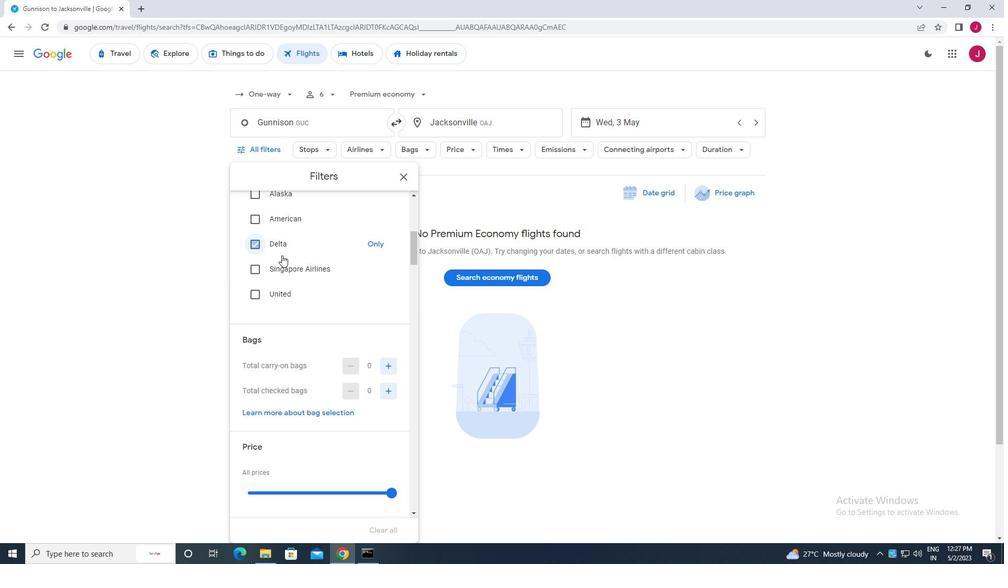 
Action: Mouse scrolled (283, 256) with delta (0, 0)
Screenshot: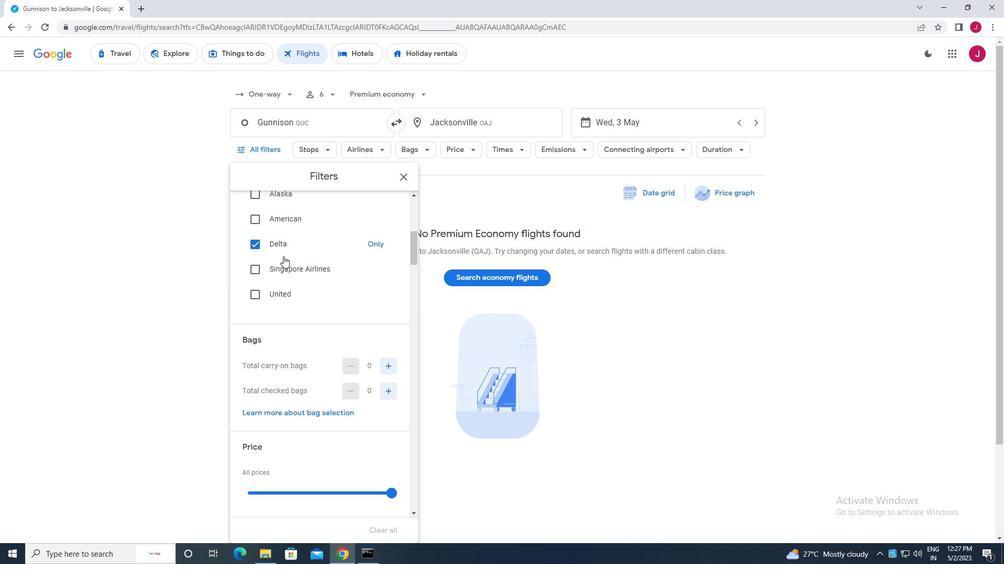 
Action: Mouse moved to (384, 289)
Screenshot: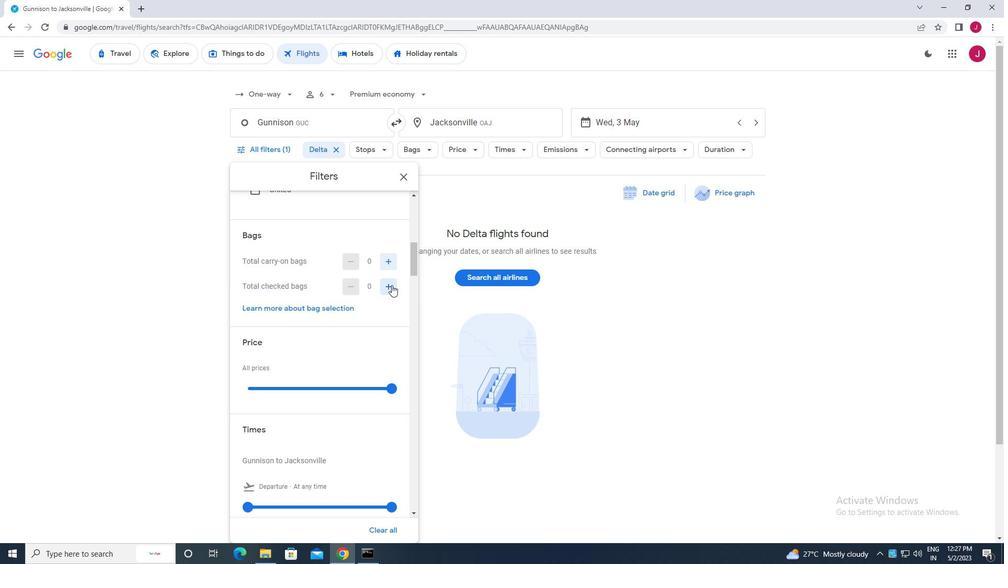 
Action: Mouse pressed left at (384, 289)
Screenshot: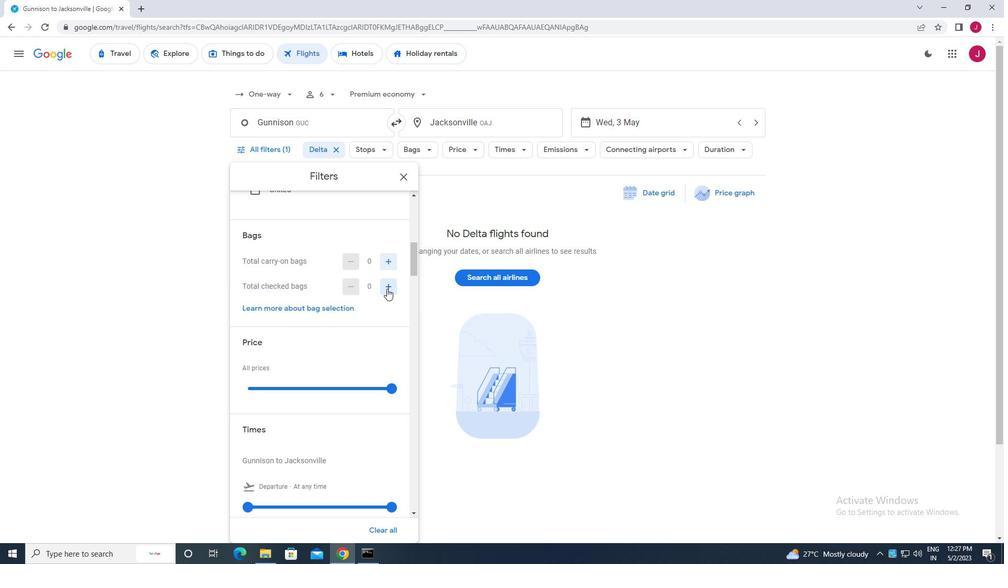 
Action: Mouse pressed left at (384, 289)
Screenshot: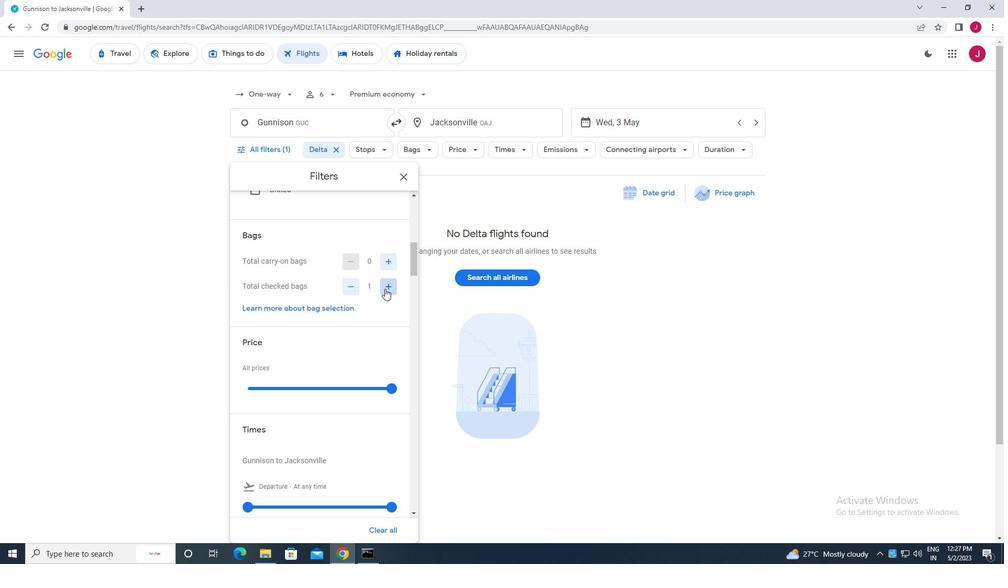 
Action: Mouse pressed left at (384, 289)
Screenshot: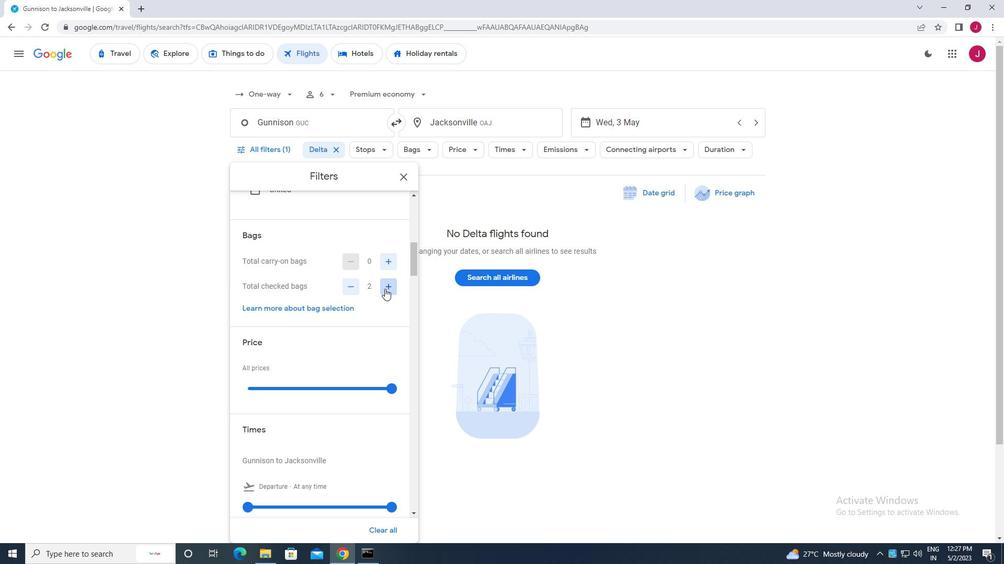 
Action: Mouse pressed left at (384, 289)
Screenshot: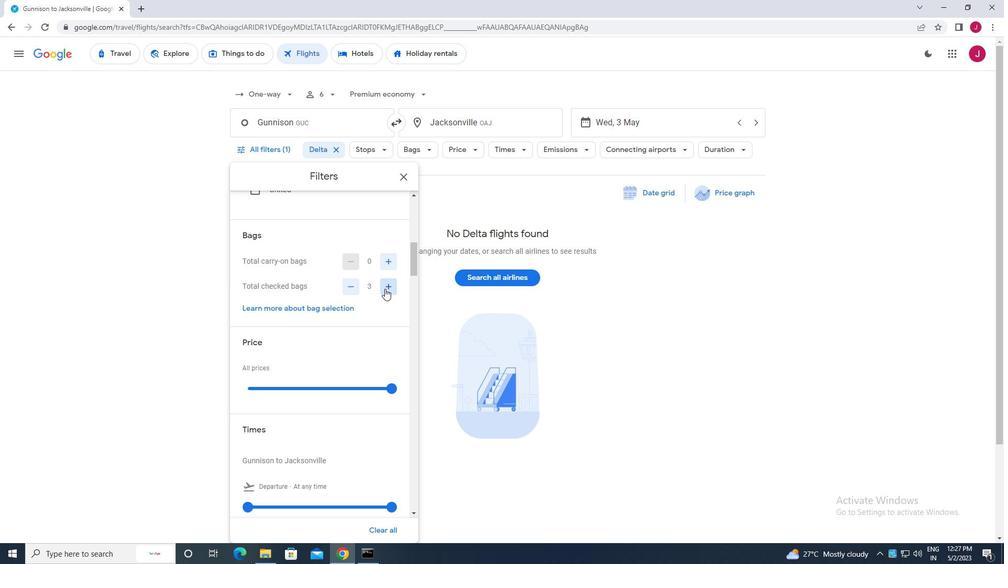 
Action: Mouse pressed left at (384, 289)
Screenshot: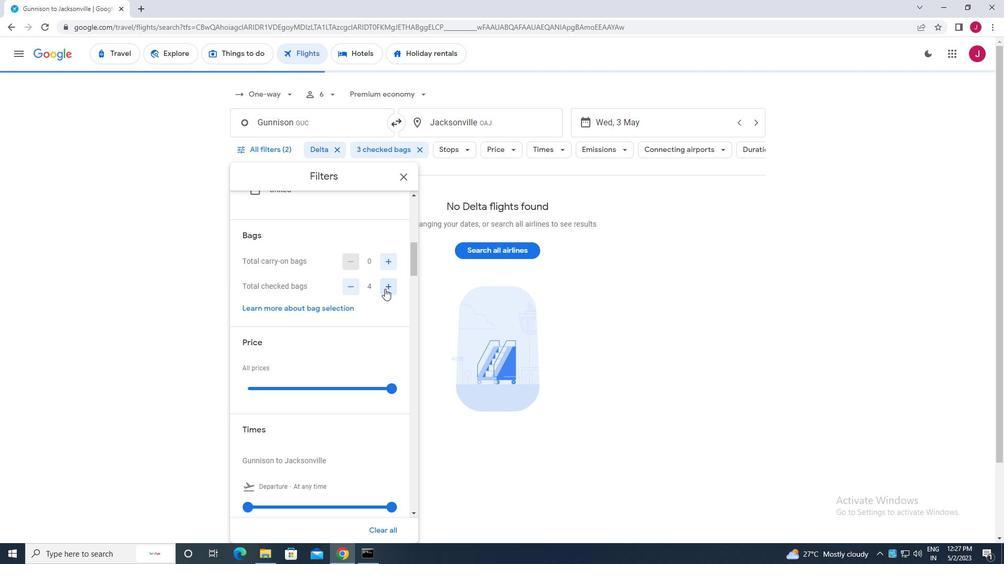 
Action: Mouse moved to (384, 289)
Screenshot: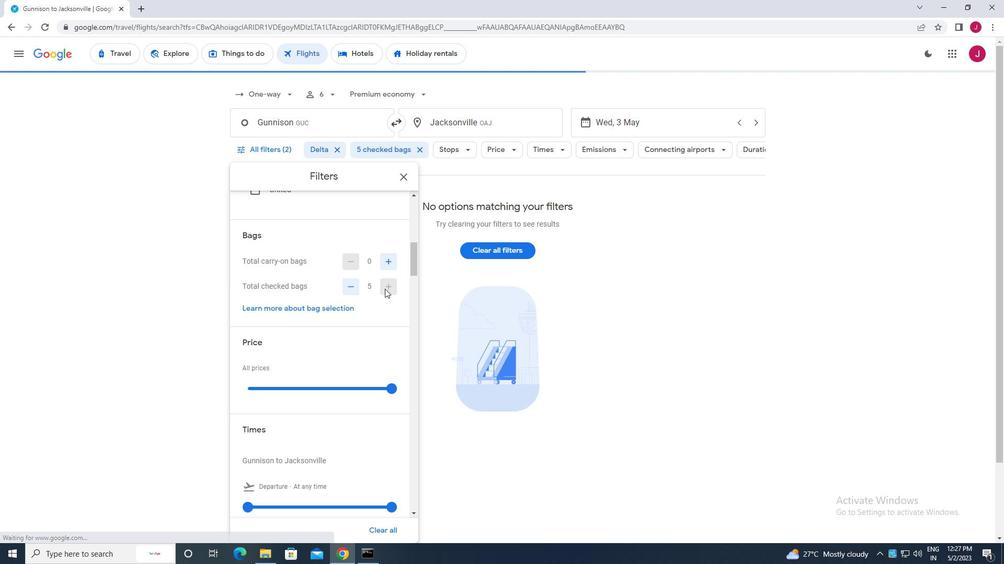 
Action: Mouse scrolled (384, 288) with delta (0, 0)
Screenshot: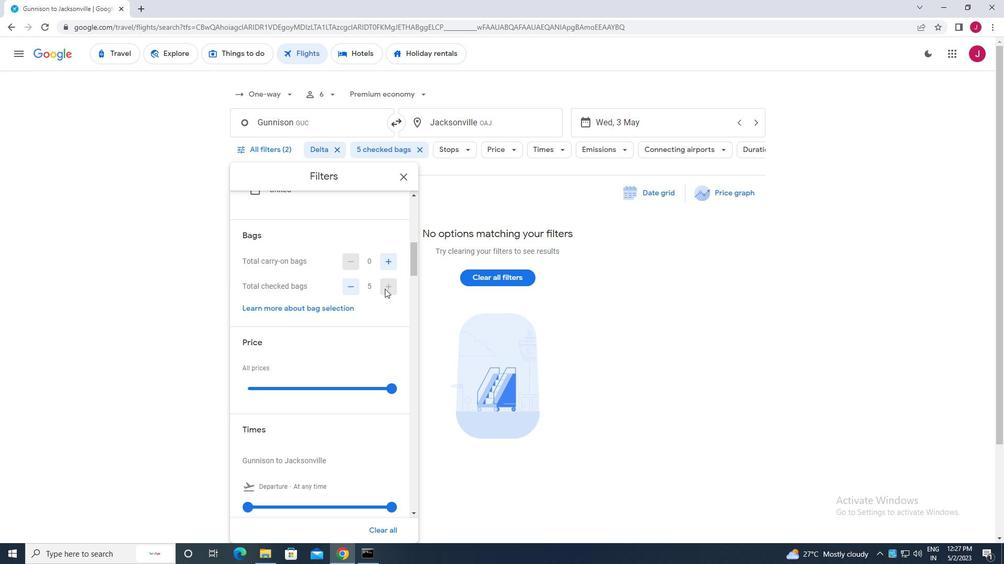 
Action: Mouse scrolled (384, 288) with delta (0, 0)
Screenshot: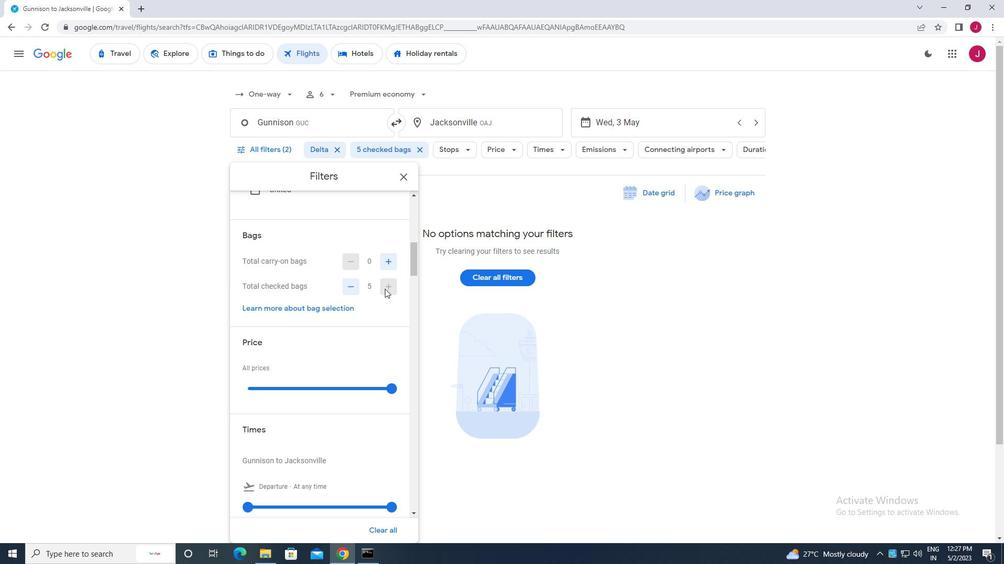 
Action: Mouse scrolled (384, 288) with delta (0, 0)
Screenshot: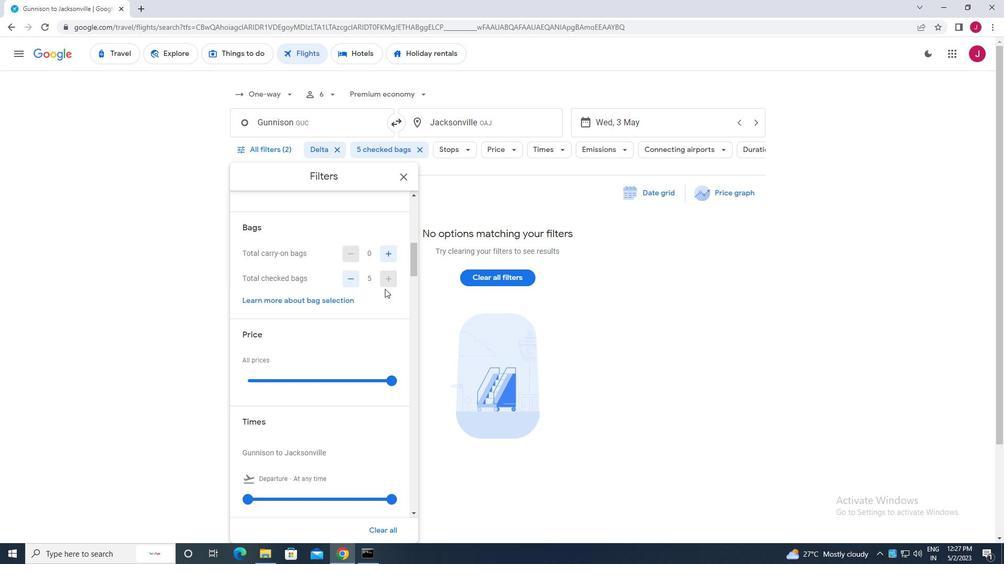 
Action: Mouse moved to (392, 232)
Screenshot: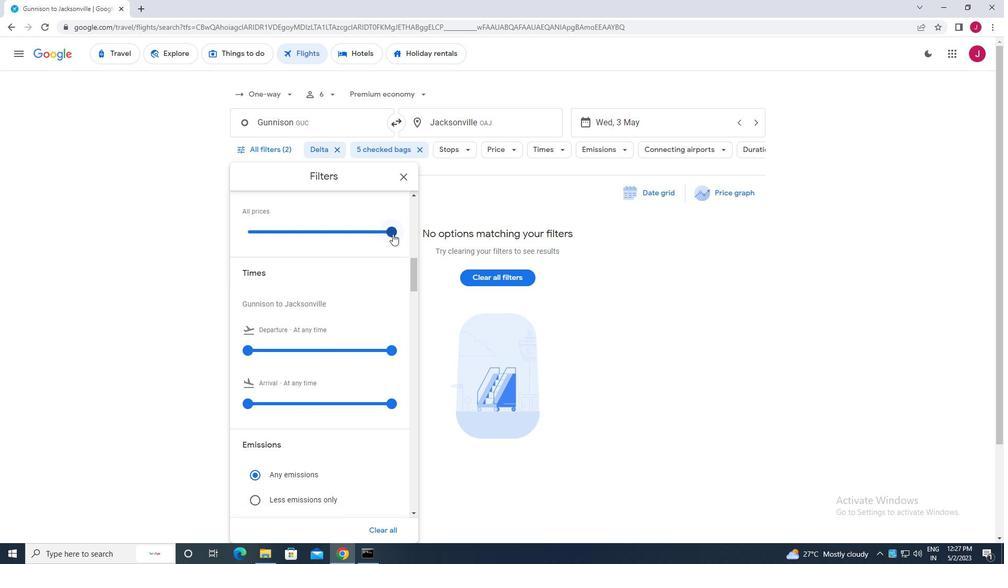 
Action: Mouse pressed left at (392, 232)
Screenshot: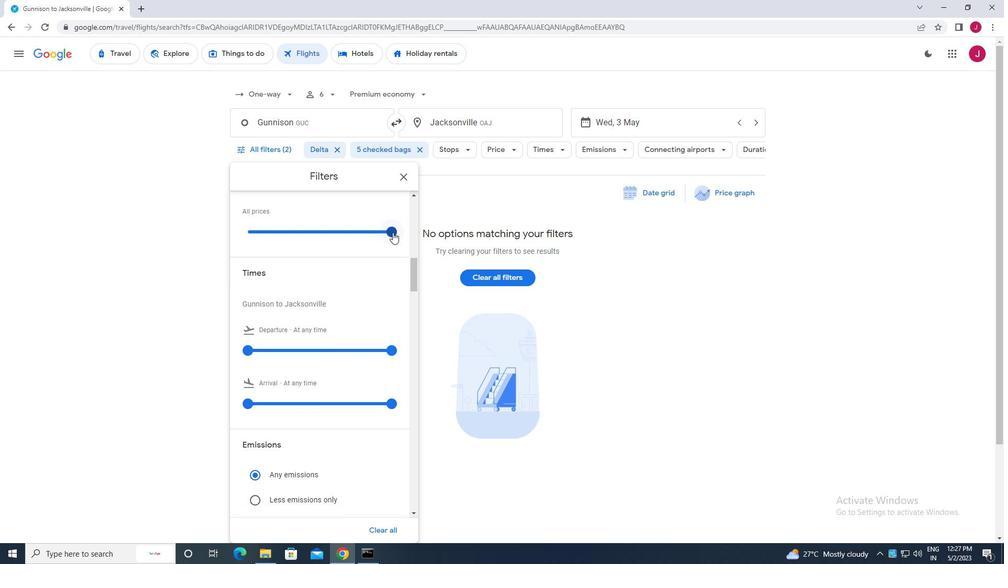 
Action: Mouse moved to (246, 353)
Screenshot: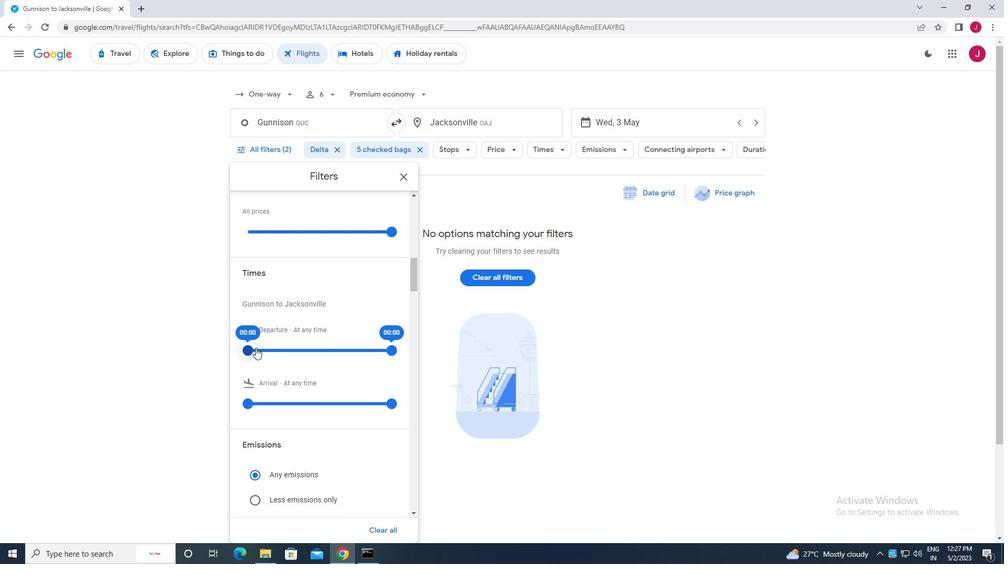 
Action: Mouse pressed left at (246, 353)
Screenshot: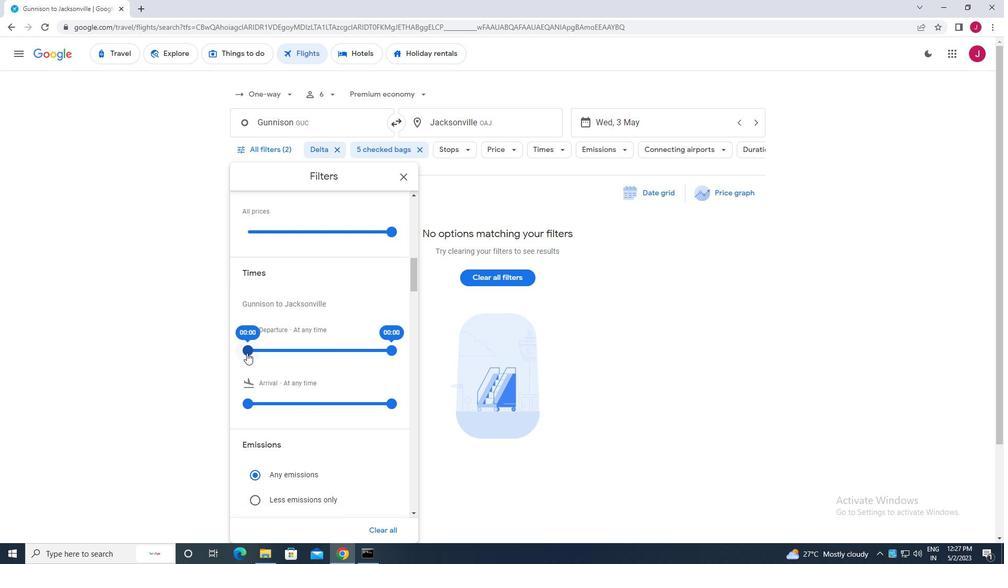 
Action: Mouse moved to (391, 351)
Screenshot: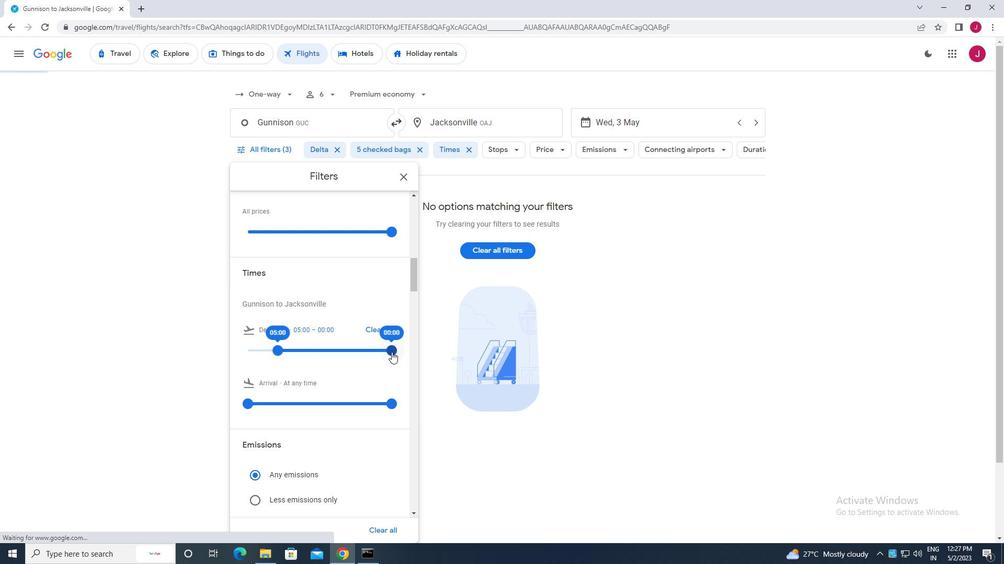 
Action: Mouse pressed left at (391, 351)
Screenshot: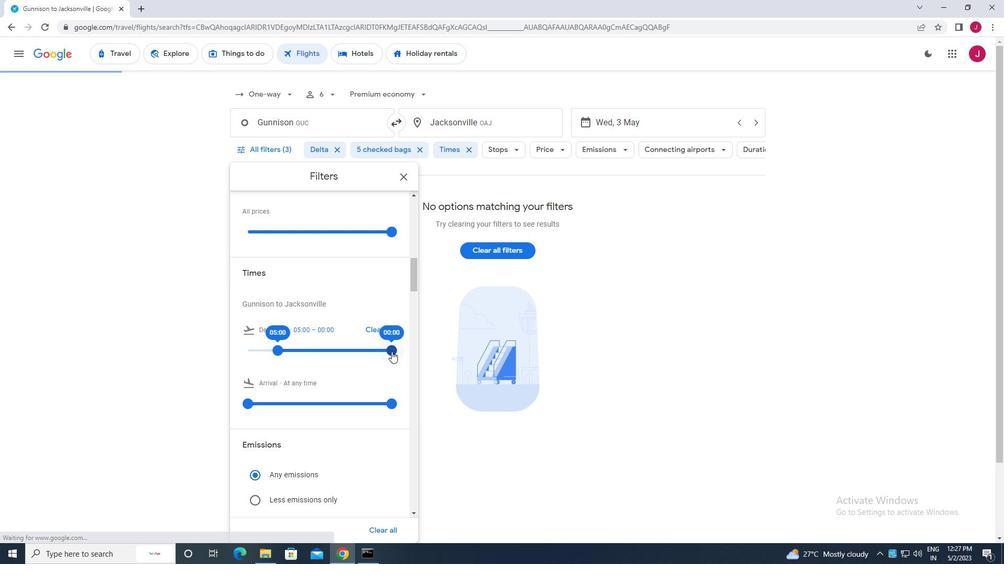 
Action: Mouse moved to (407, 174)
Screenshot: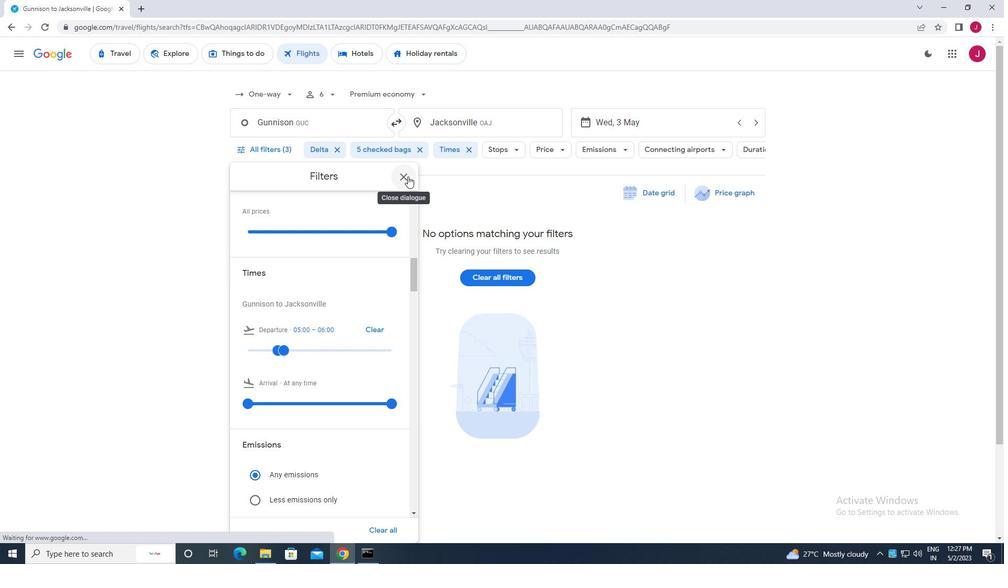 
Action: Mouse pressed left at (407, 174)
Screenshot: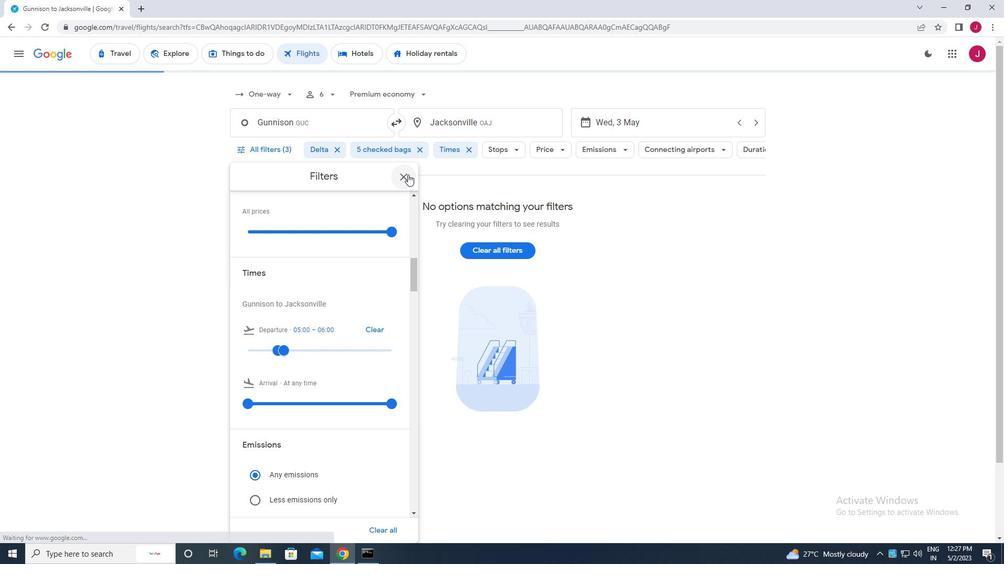 
Action: Mouse moved to (407, 174)
Screenshot: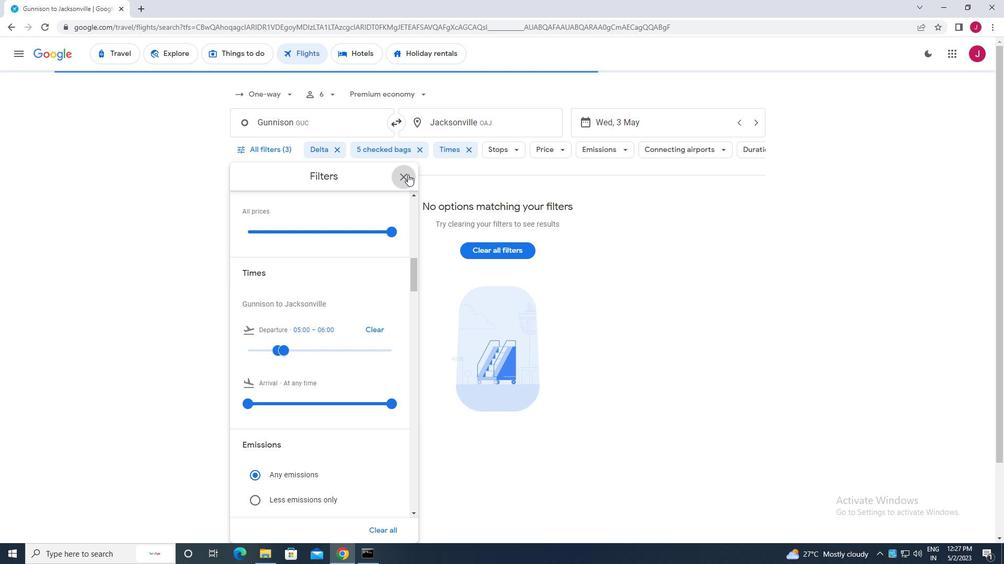 
